 Task: Learn more about a career.
Action: Mouse moved to (915, 123)
Screenshot: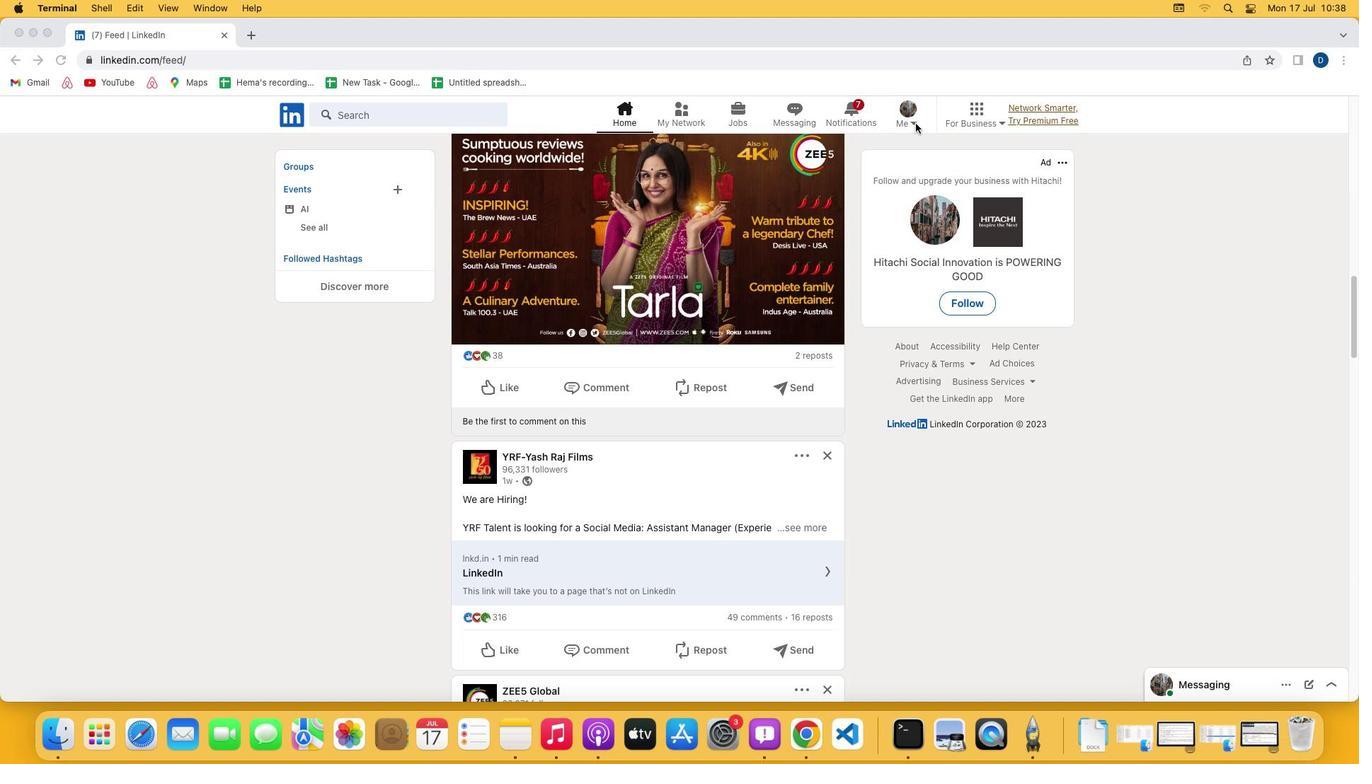 
Action: Mouse pressed left at (915, 123)
Screenshot: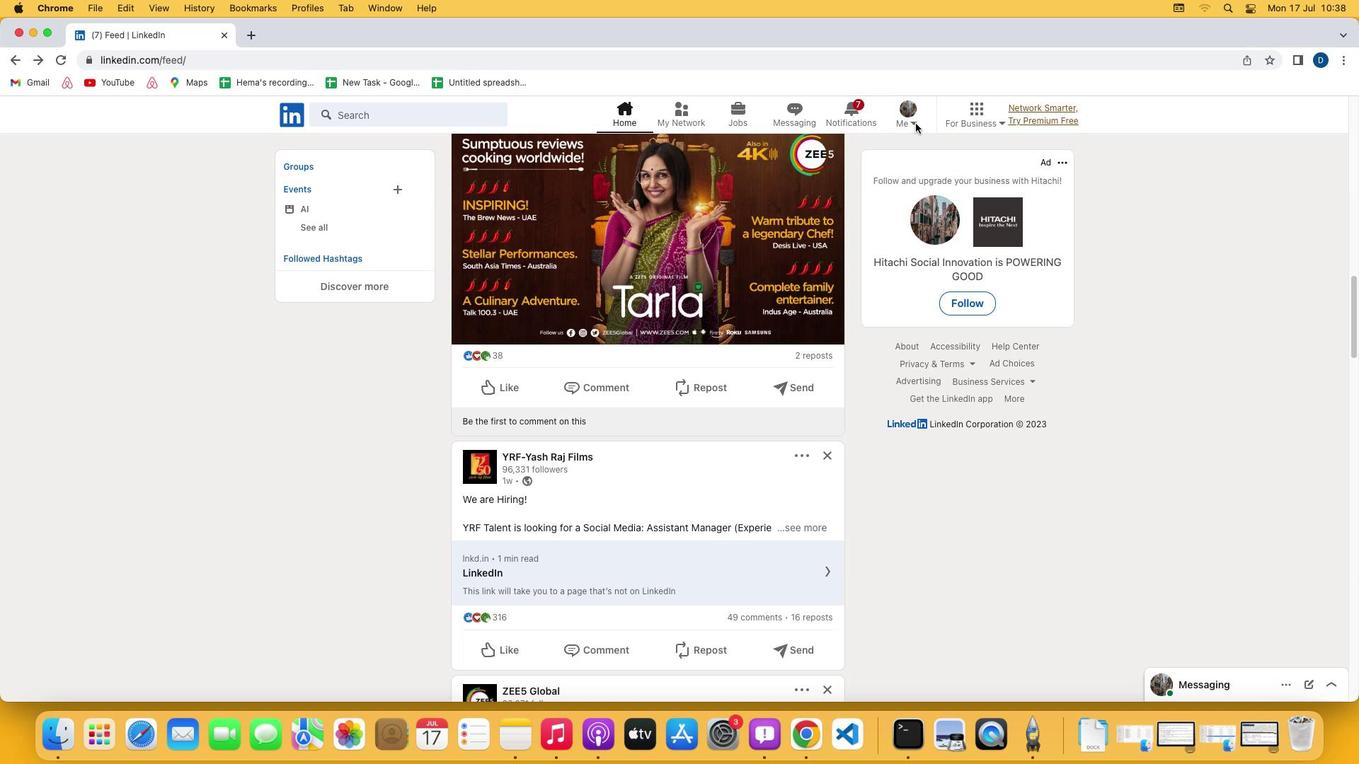
Action: Mouse pressed left at (915, 123)
Screenshot: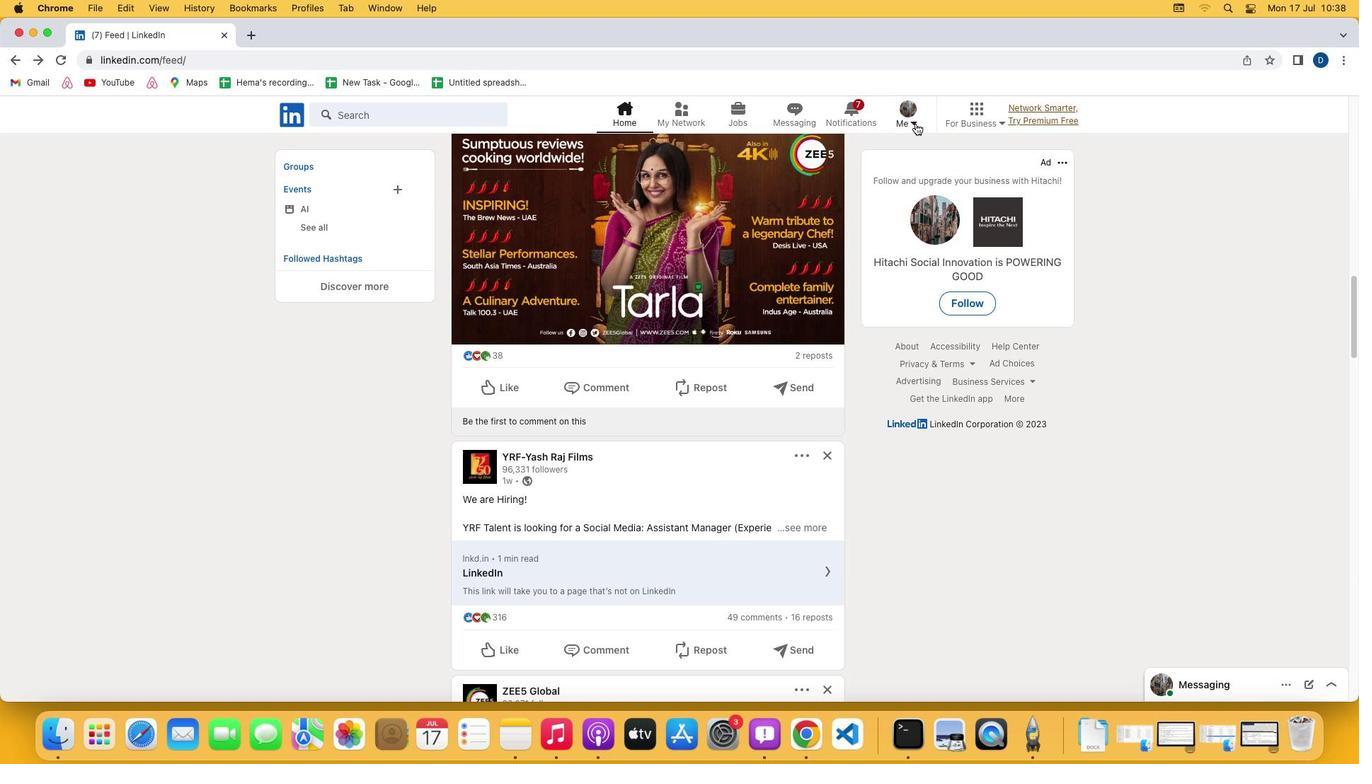 
Action: Mouse moved to (803, 269)
Screenshot: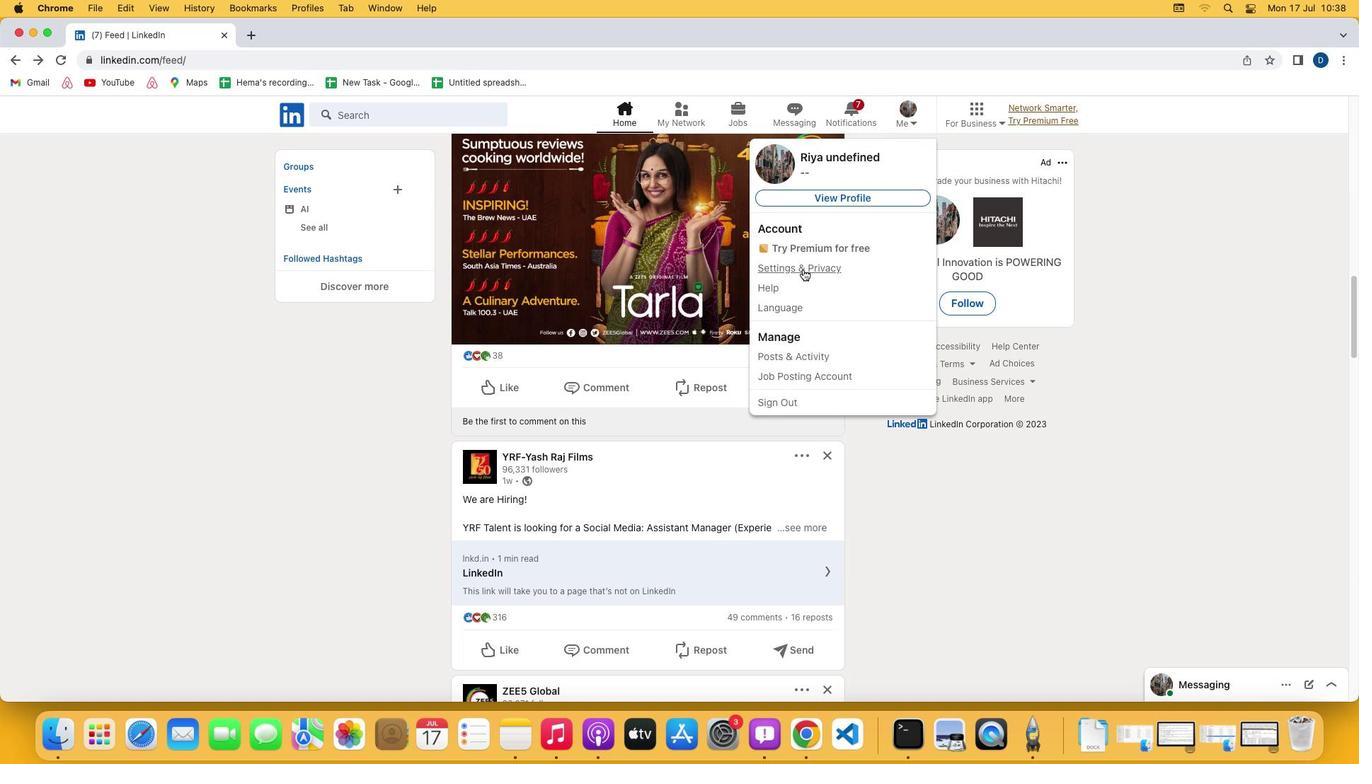 
Action: Mouse pressed left at (803, 269)
Screenshot: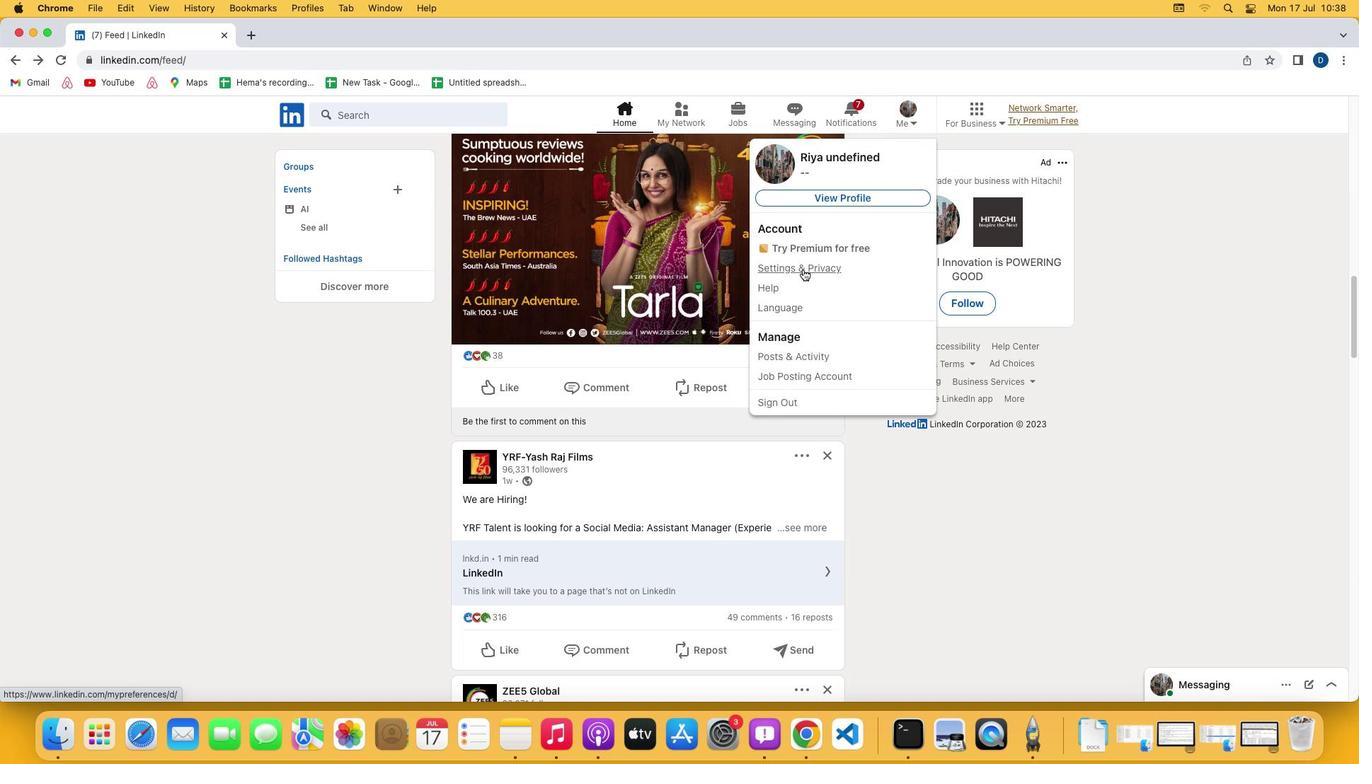 
Action: Mouse moved to (772, 379)
Screenshot: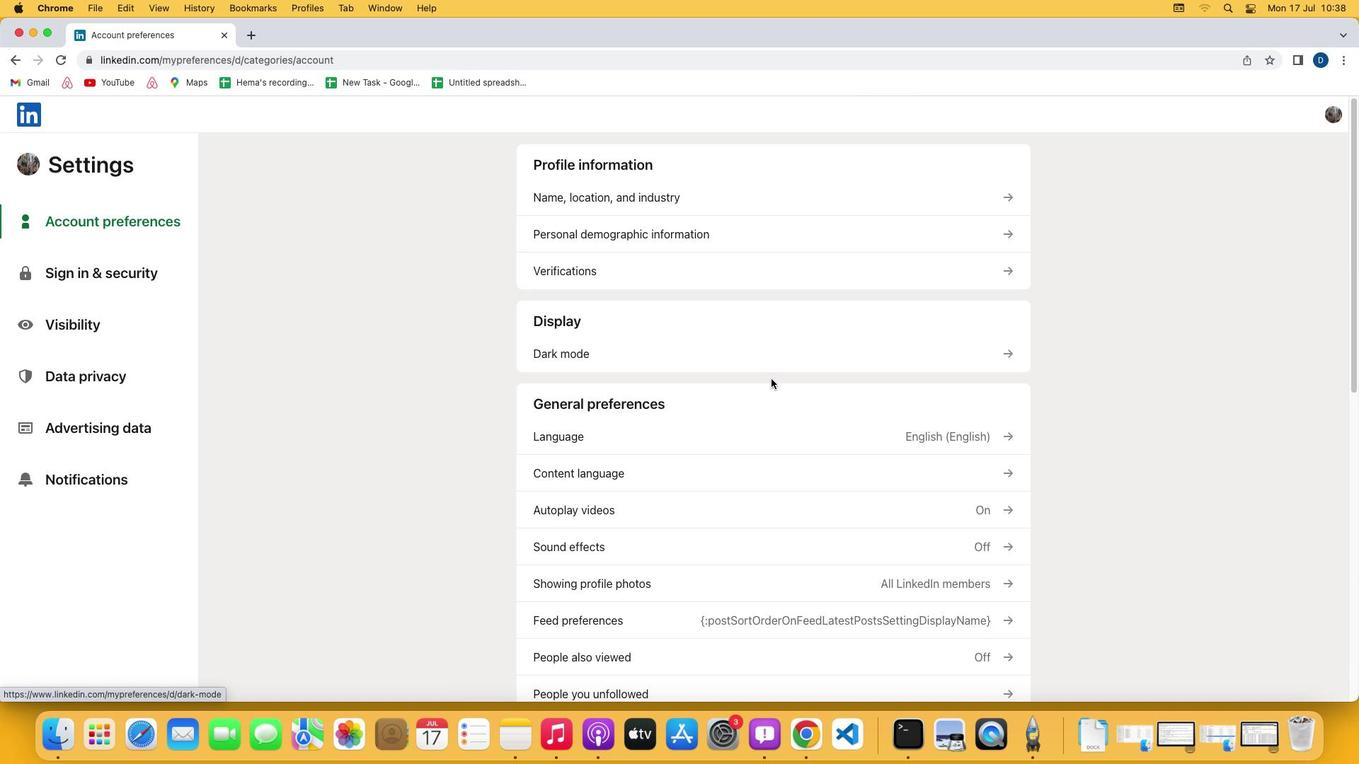 
Action: Mouse scrolled (772, 379) with delta (0, 0)
Screenshot: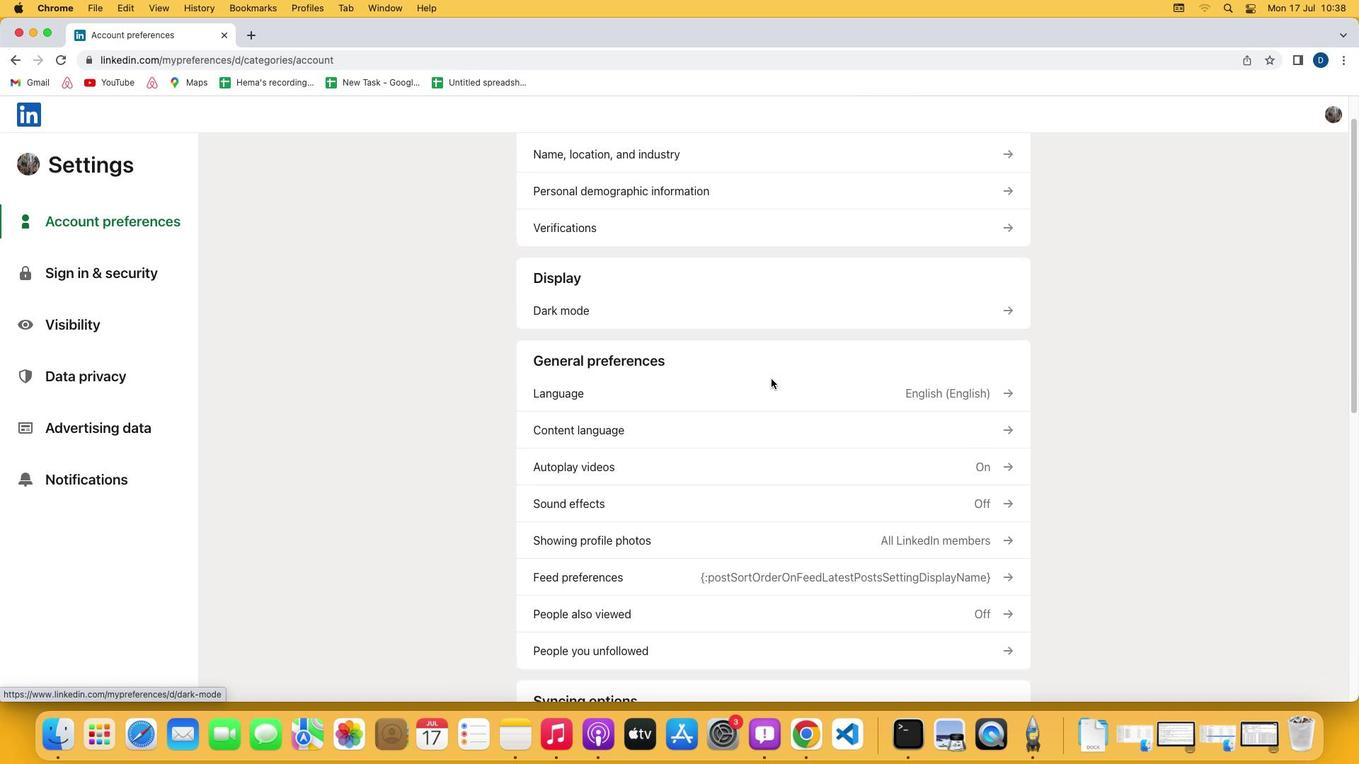 
Action: Mouse scrolled (772, 379) with delta (0, 0)
Screenshot: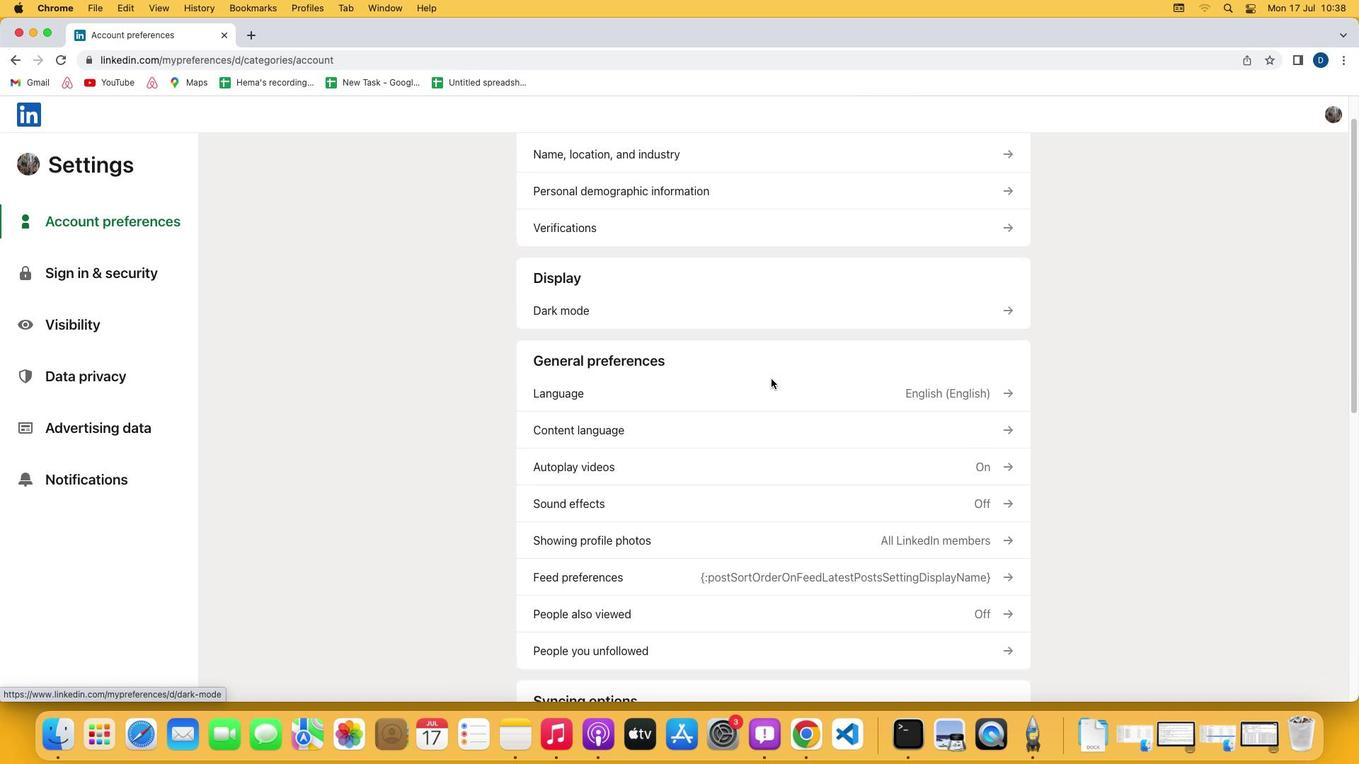 
Action: Mouse scrolled (772, 379) with delta (0, -2)
Screenshot: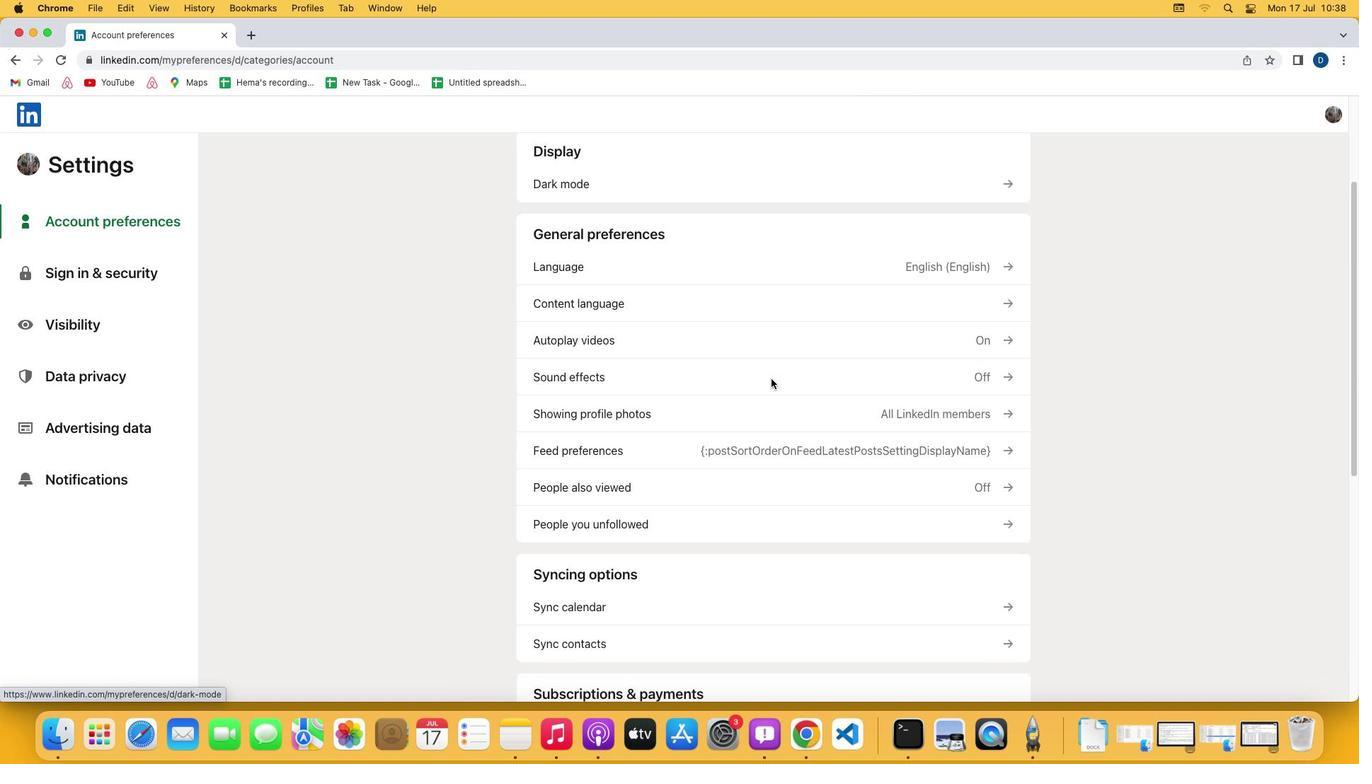 
Action: Mouse scrolled (772, 379) with delta (0, -3)
Screenshot: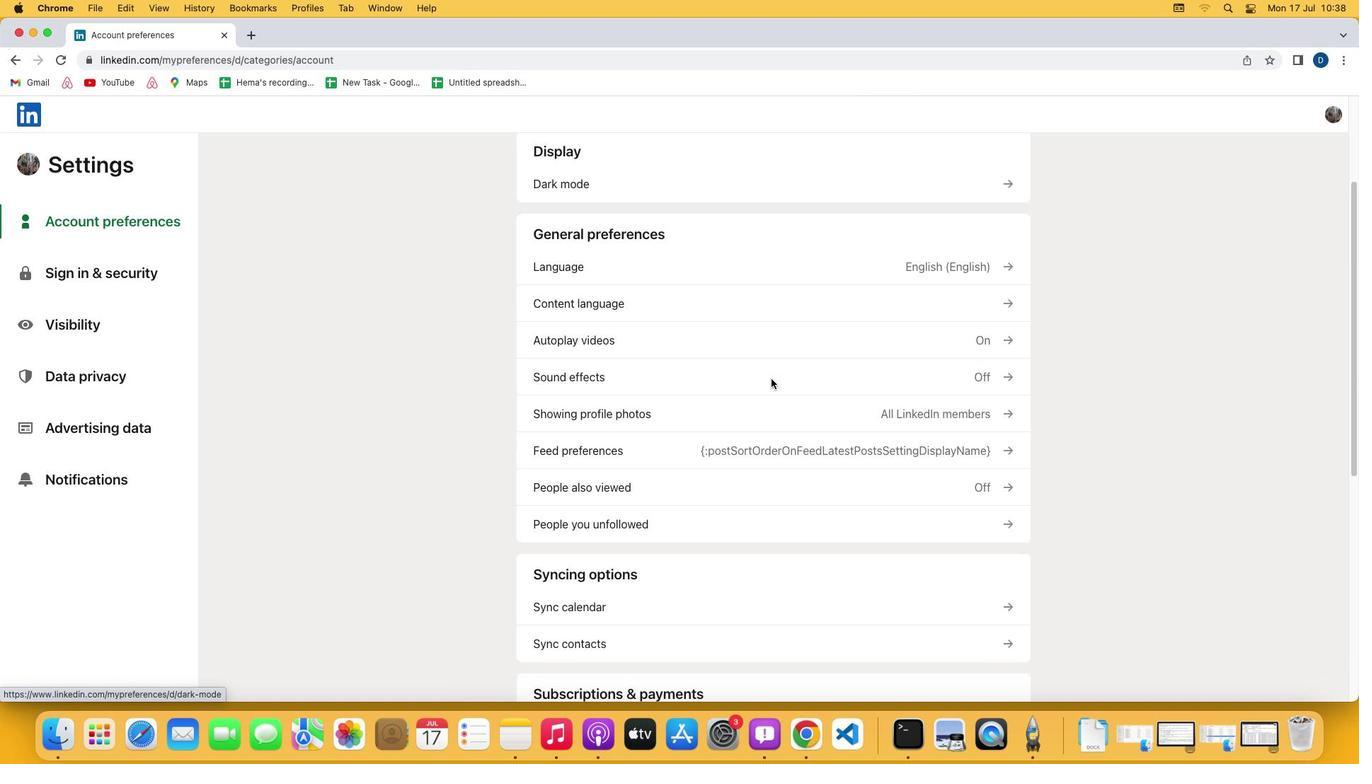 
Action: Mouse scrolled (772, 379) with delta (0, -3)
Screenshot: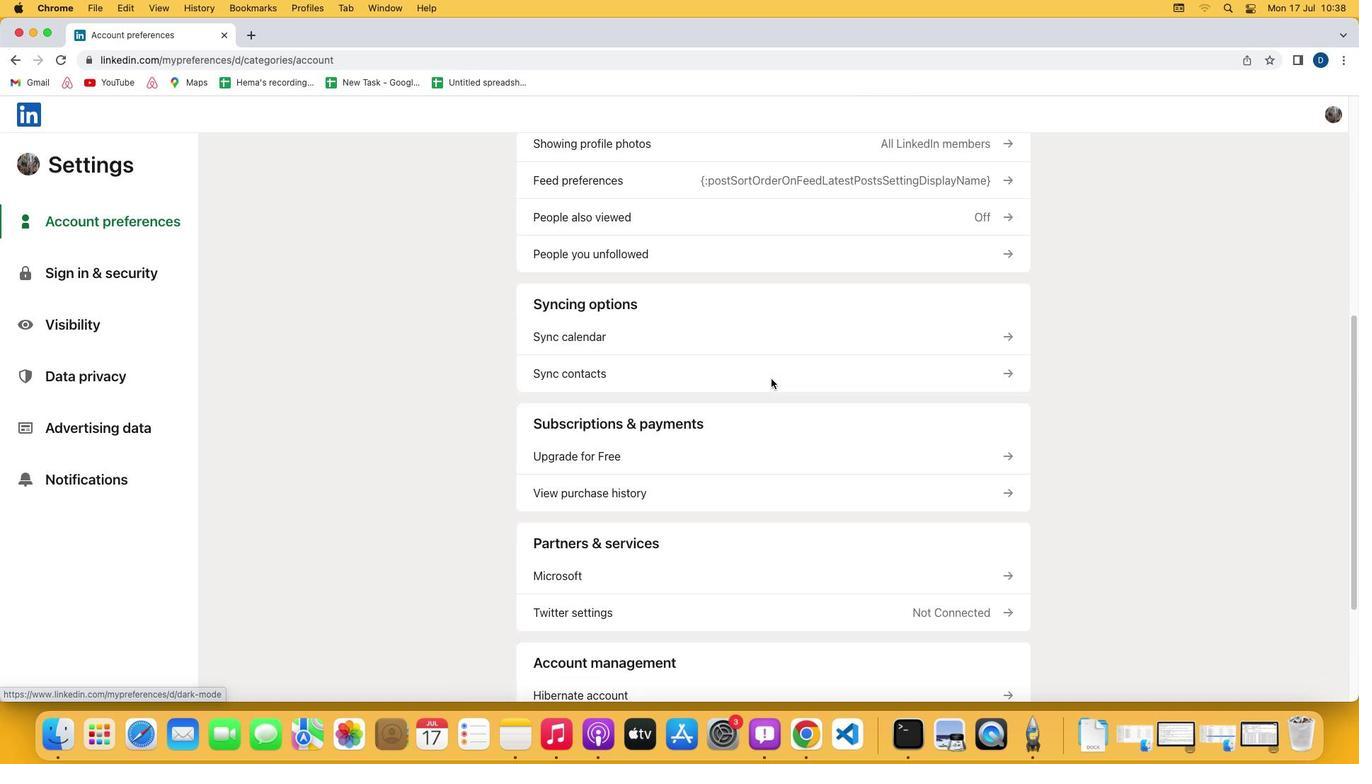 
Action: Mouse scrolled (772, 379) with delta (0, 0)
Screenshot: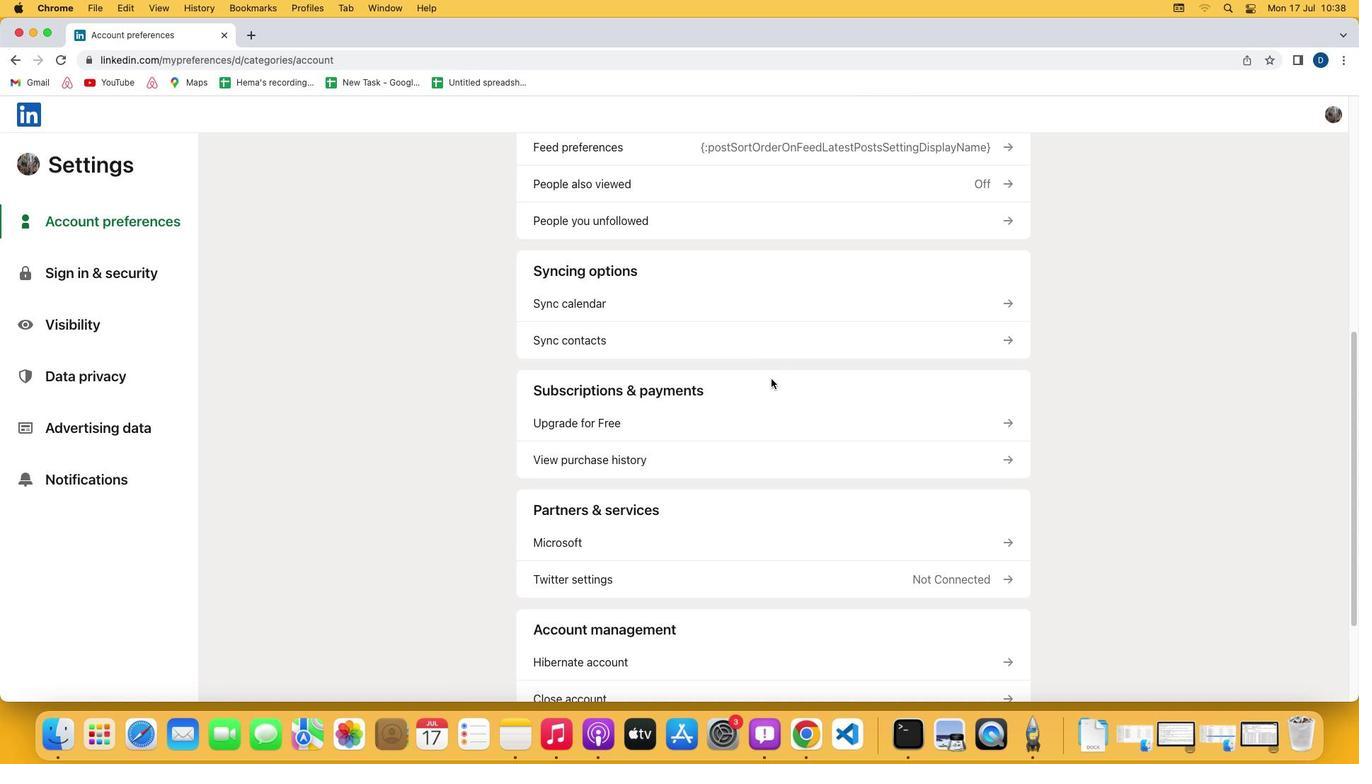 
Action: Mouse scrolled (772, 379) with delta (0, 0)
Screenshot: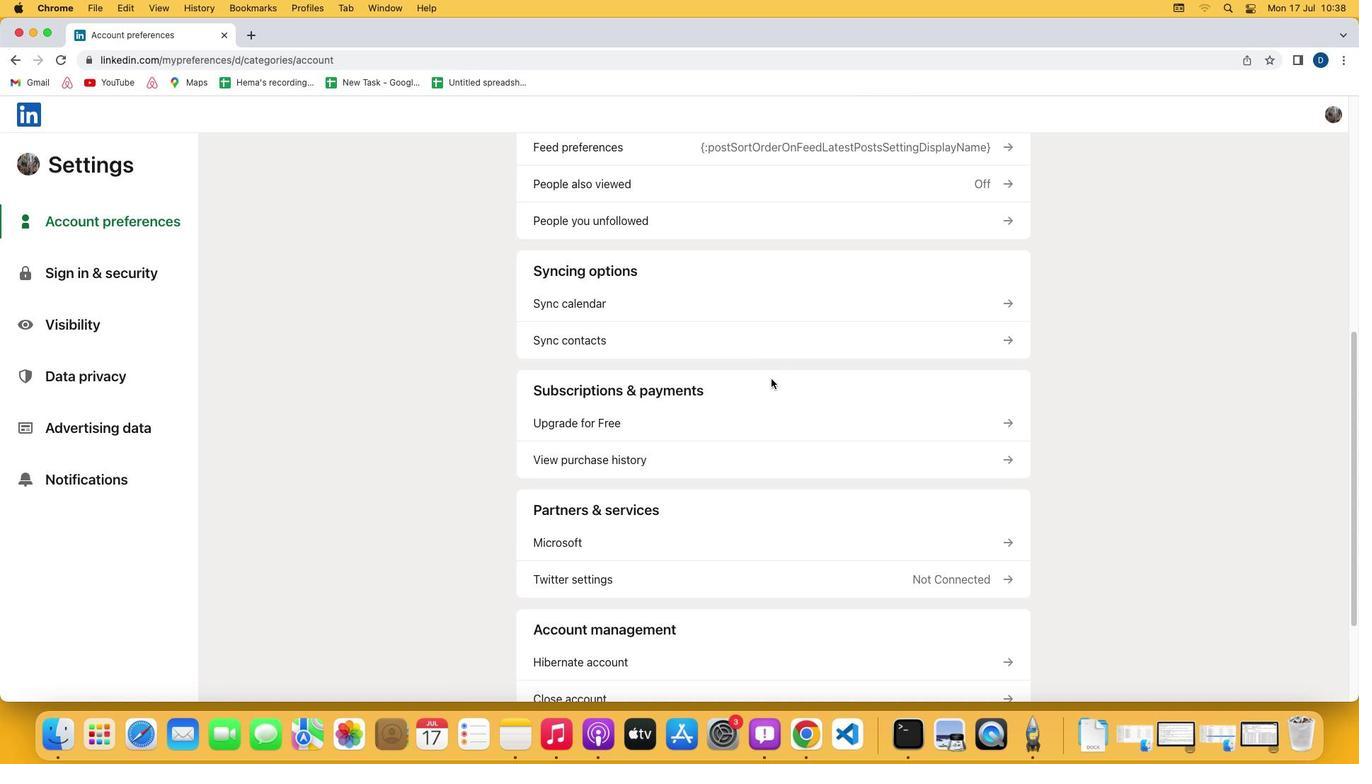 
Action: Mouse scrolled (772, 379) with delta (0, -2)
Screenshot: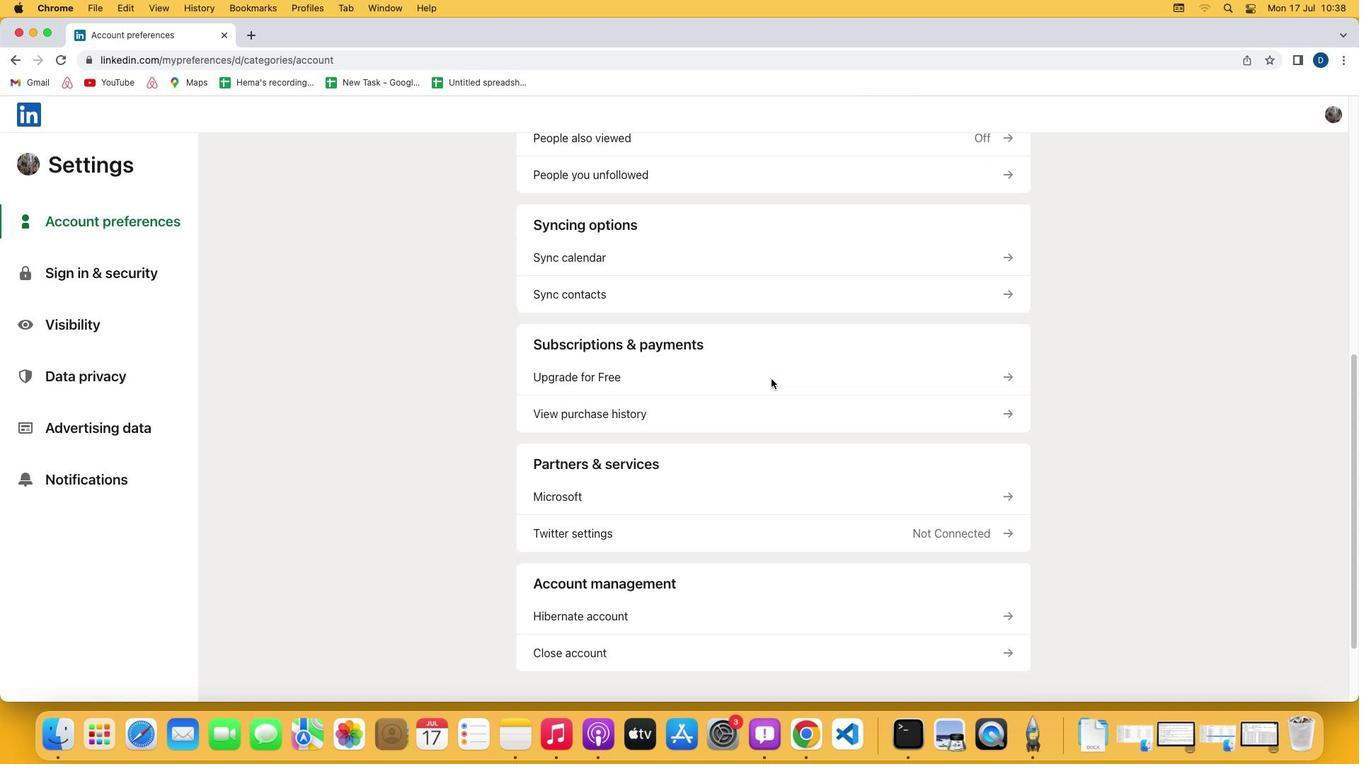 
Action: Mouse moved to (663, 311)
Screenshot: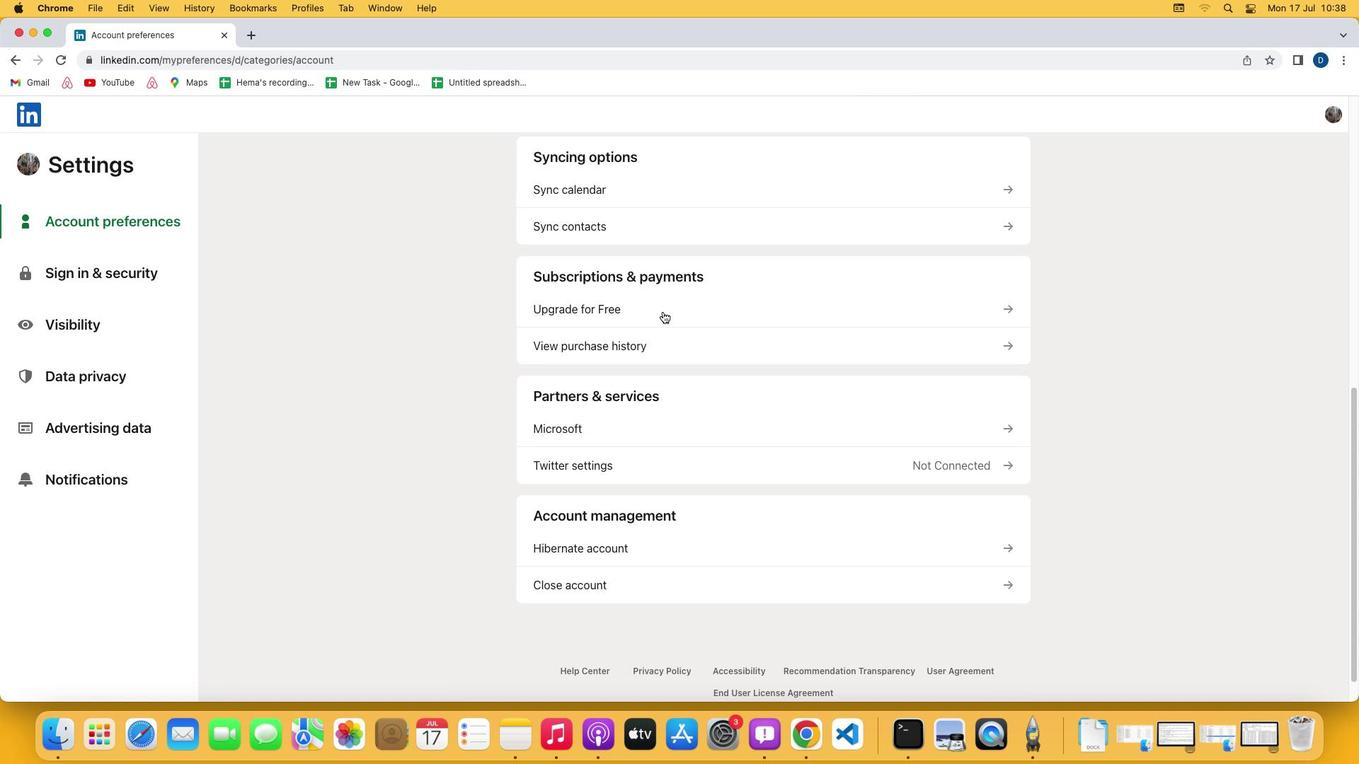 
Action: Mouse pressed left at (663, 311)
Screenshot: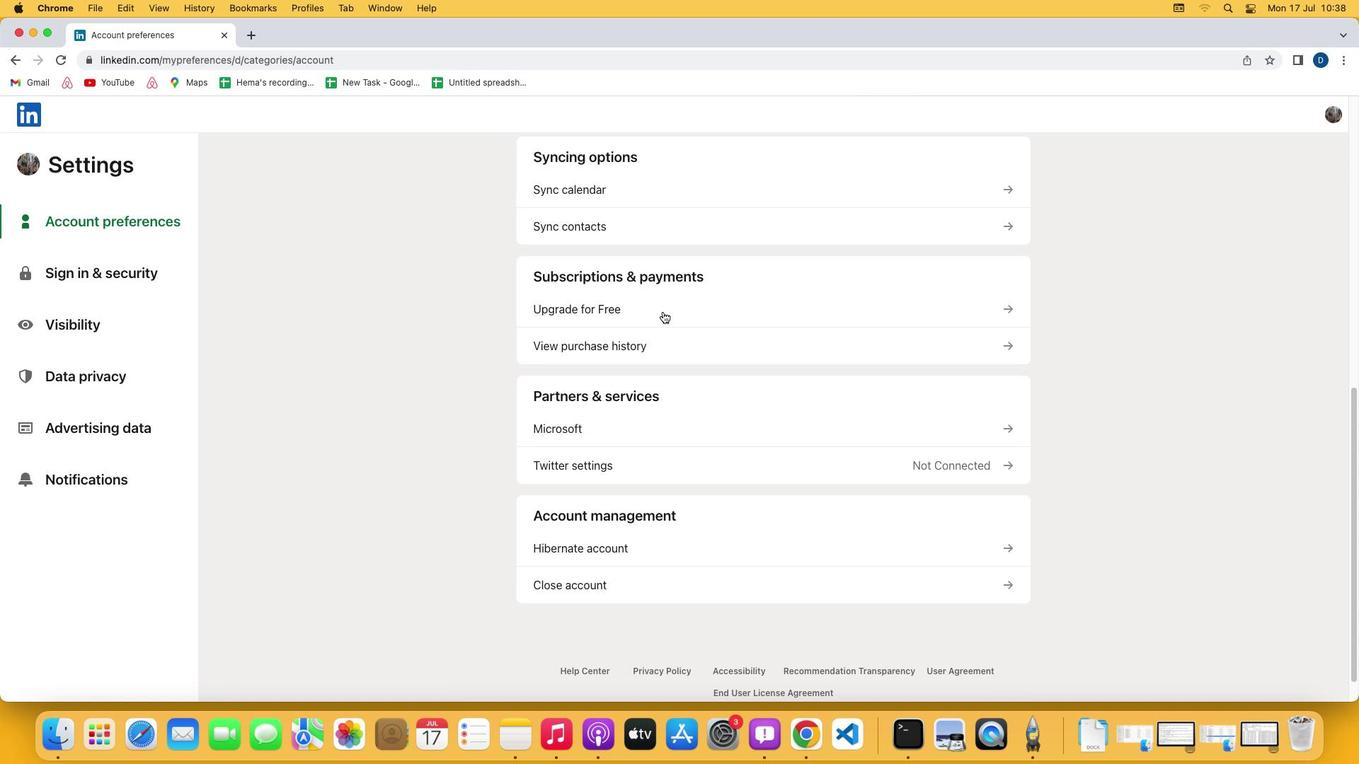 
Action: Mouse moved to (548, 385)
Screenshot: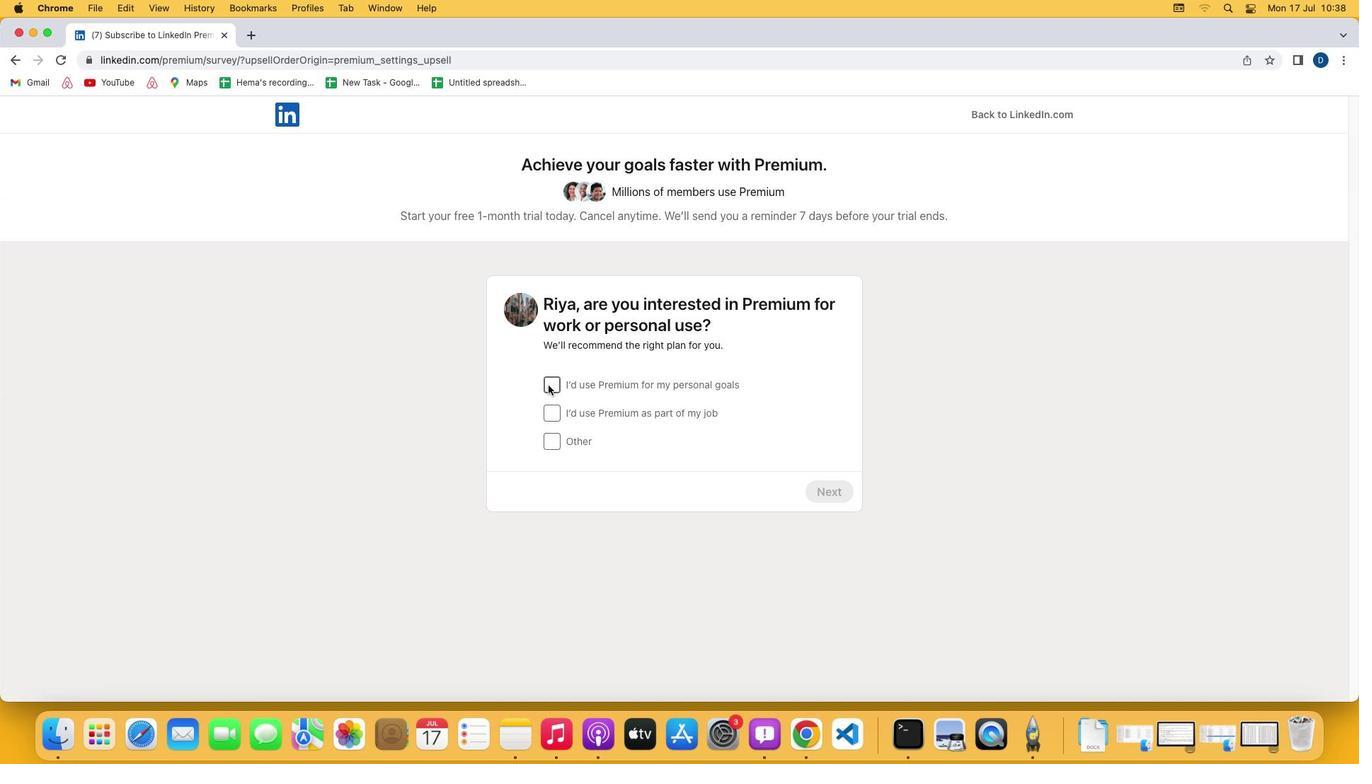 
Action: Mouse pressed left at (548, 385)
Screenshot: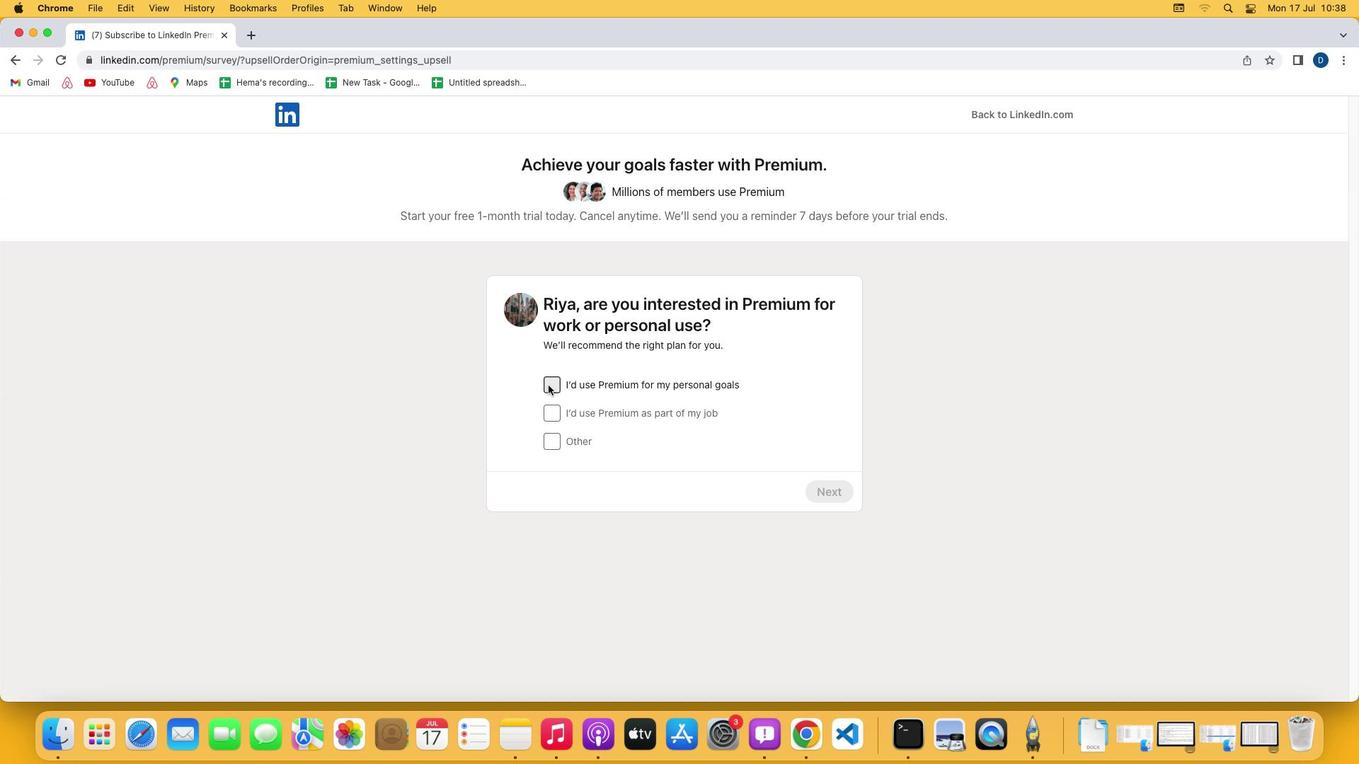 
Action: Mouse moved to (835, 493)
Screenshot: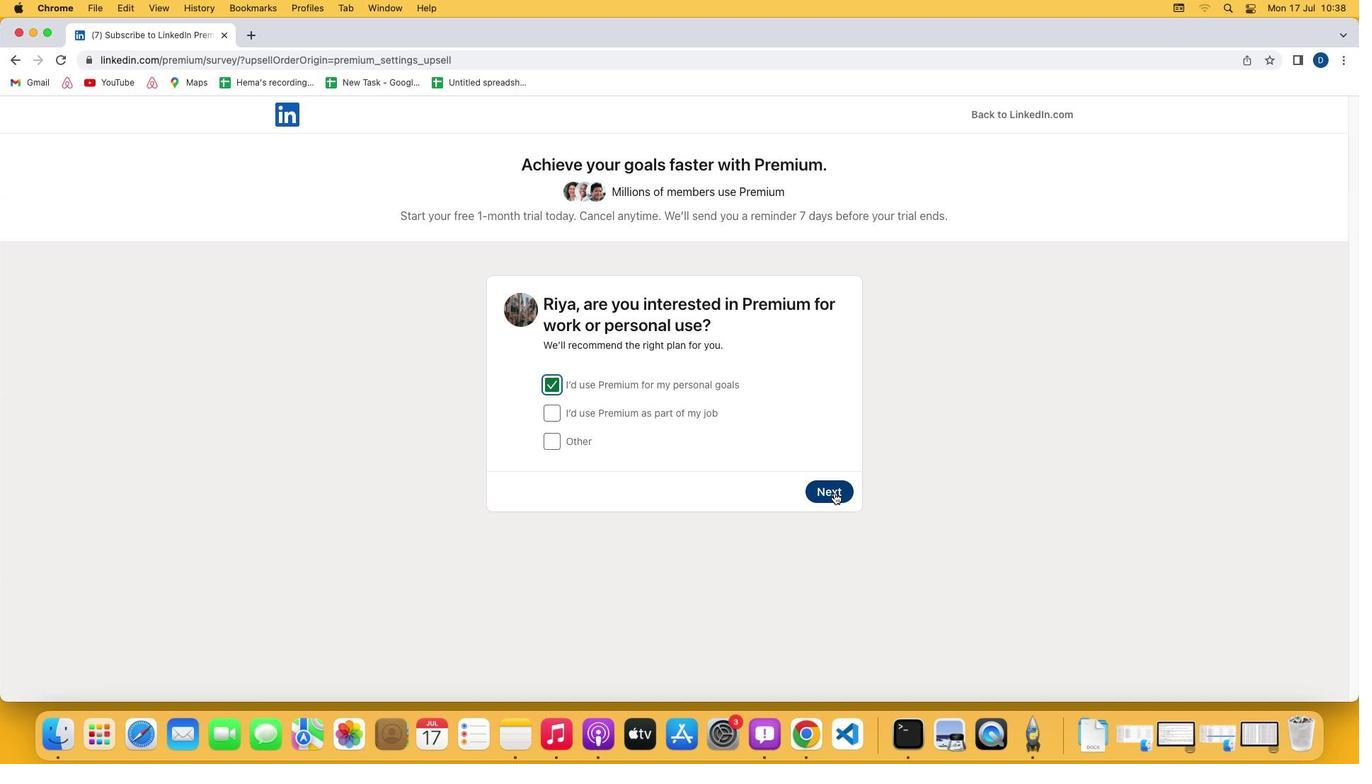 
Action: Mouse pressed left at (835, 493)
Screenshot: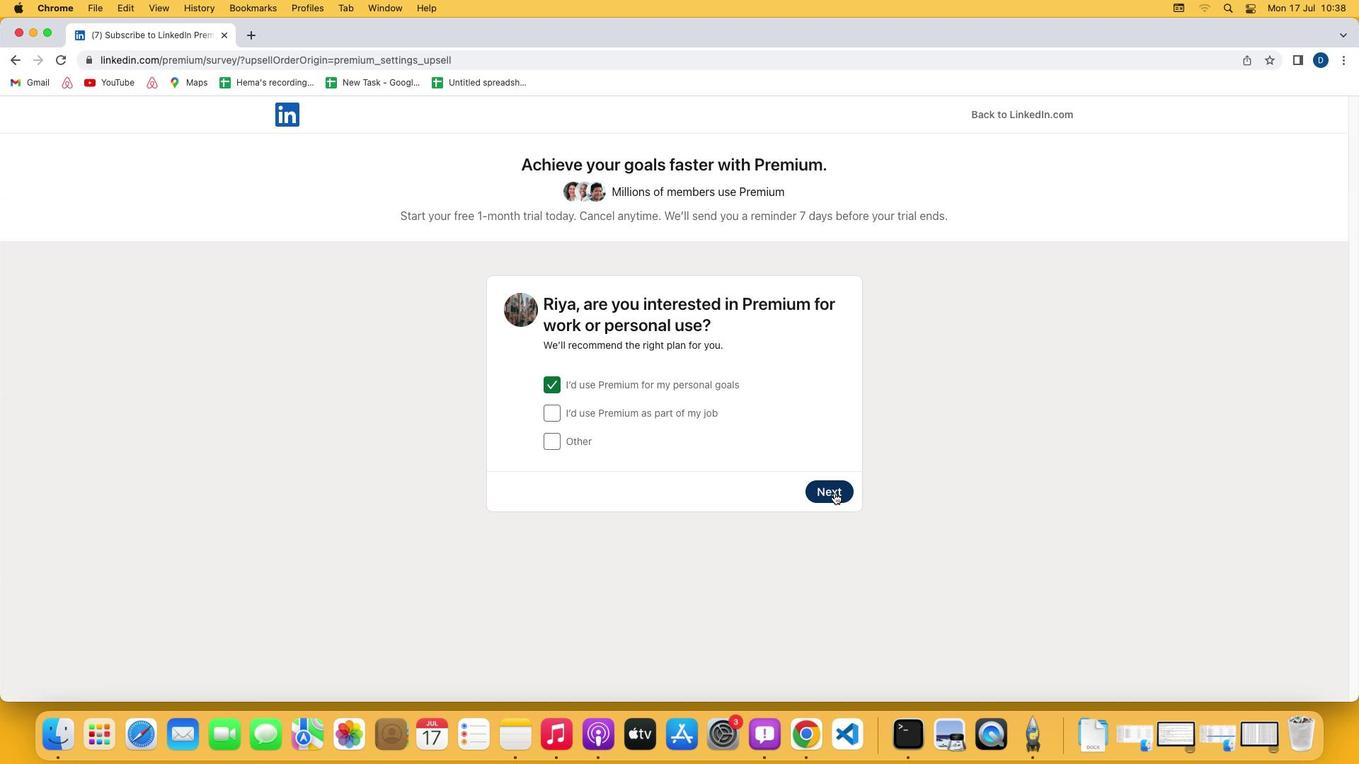 
Action: Mouse moved to (827, 583)
Screenshot: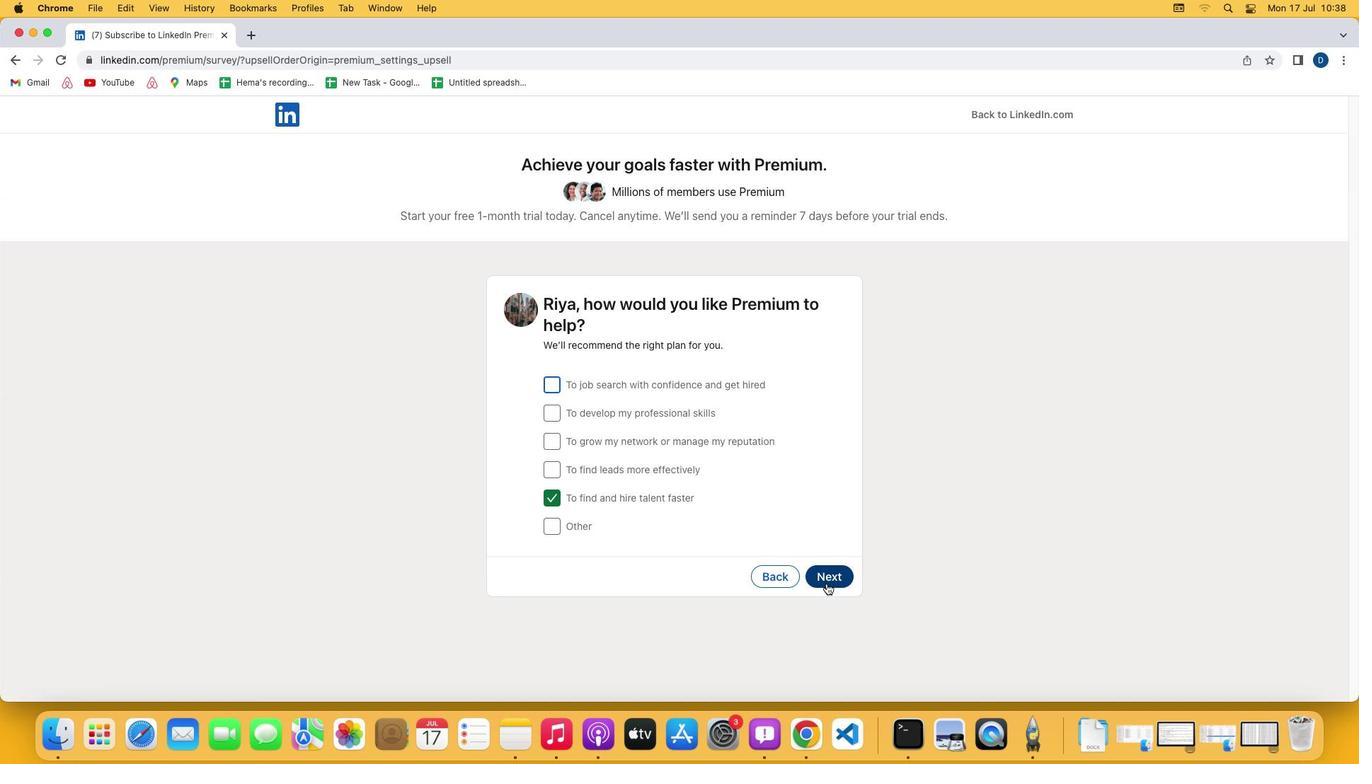 
Action: Mouse pressed left at (827, 583)
Screenshot: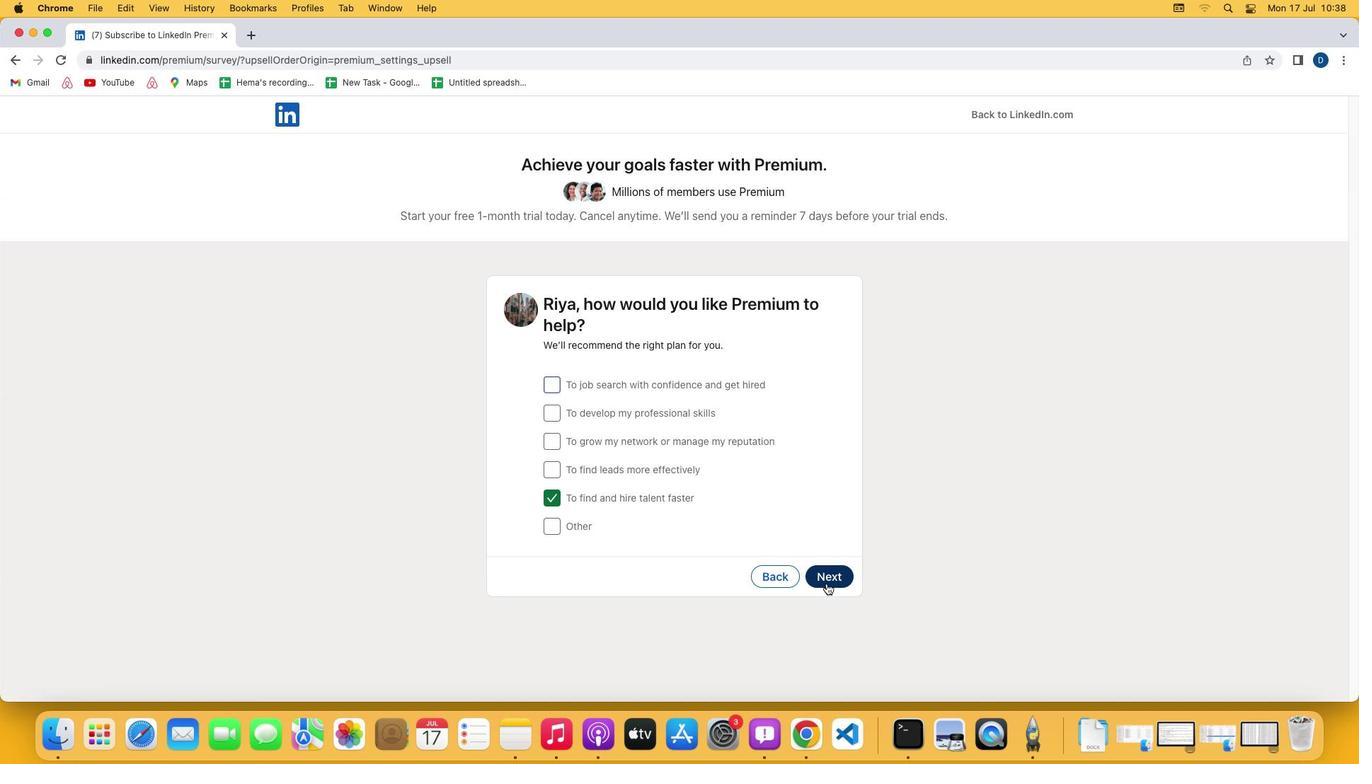 
Action: Mouse moved to (552, 388)
Screenshot: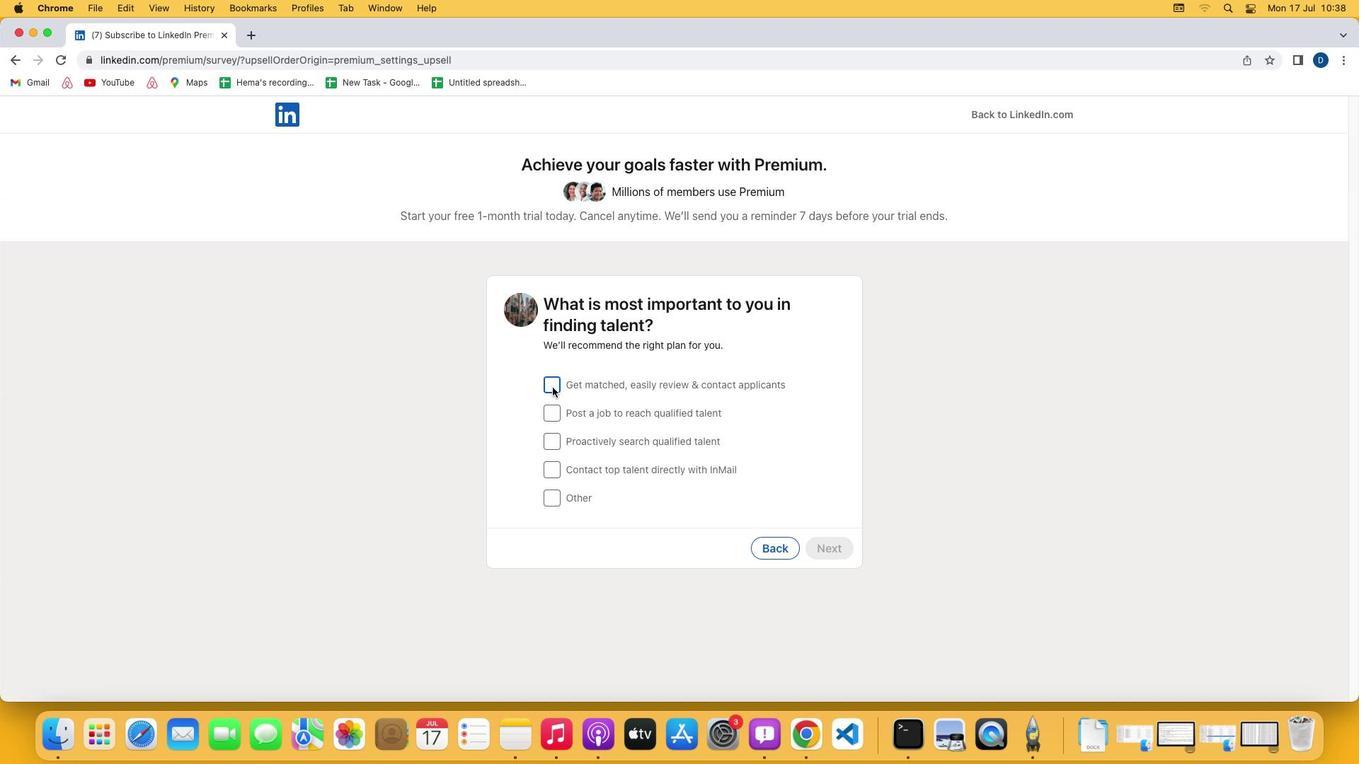 
Action: Mouse pressed left at (552, 388)
Screenshot: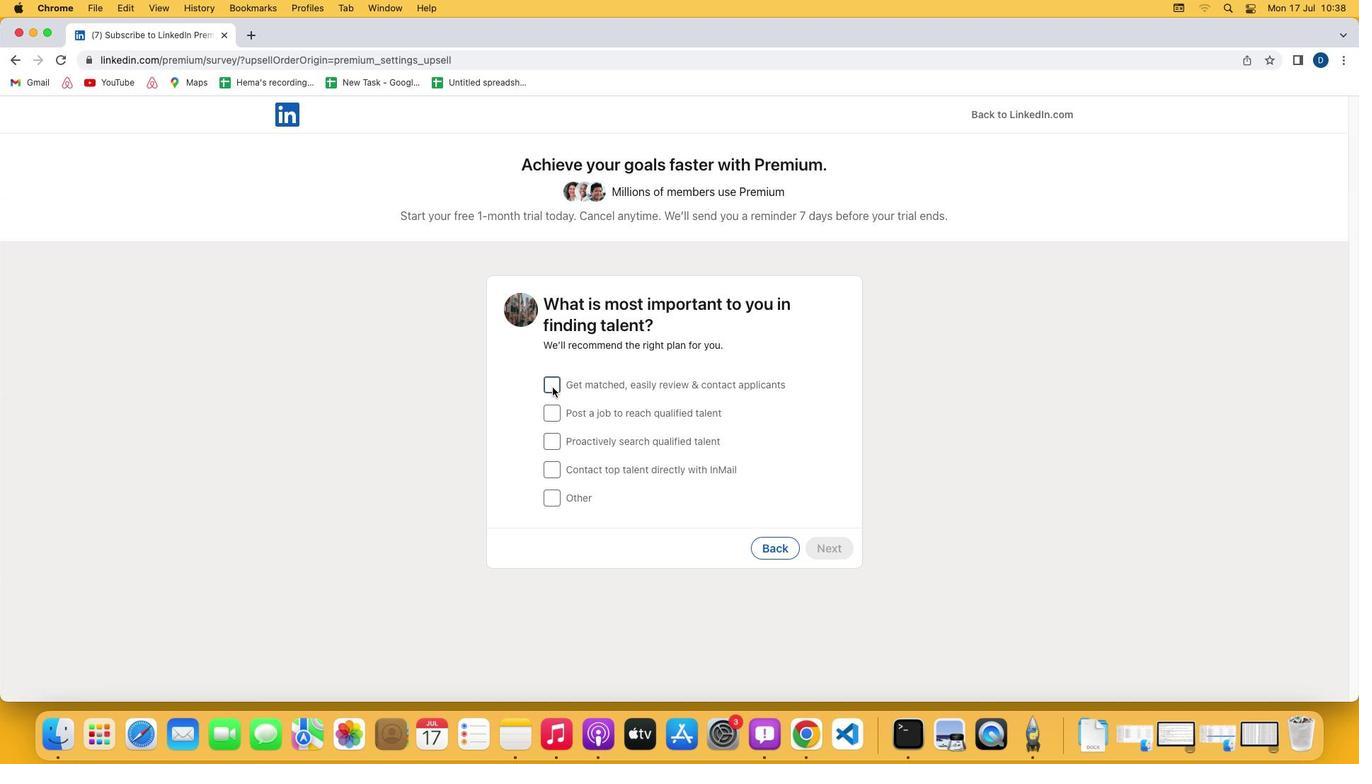 
Action: Mouse moved to (829, 554)
Screenshot: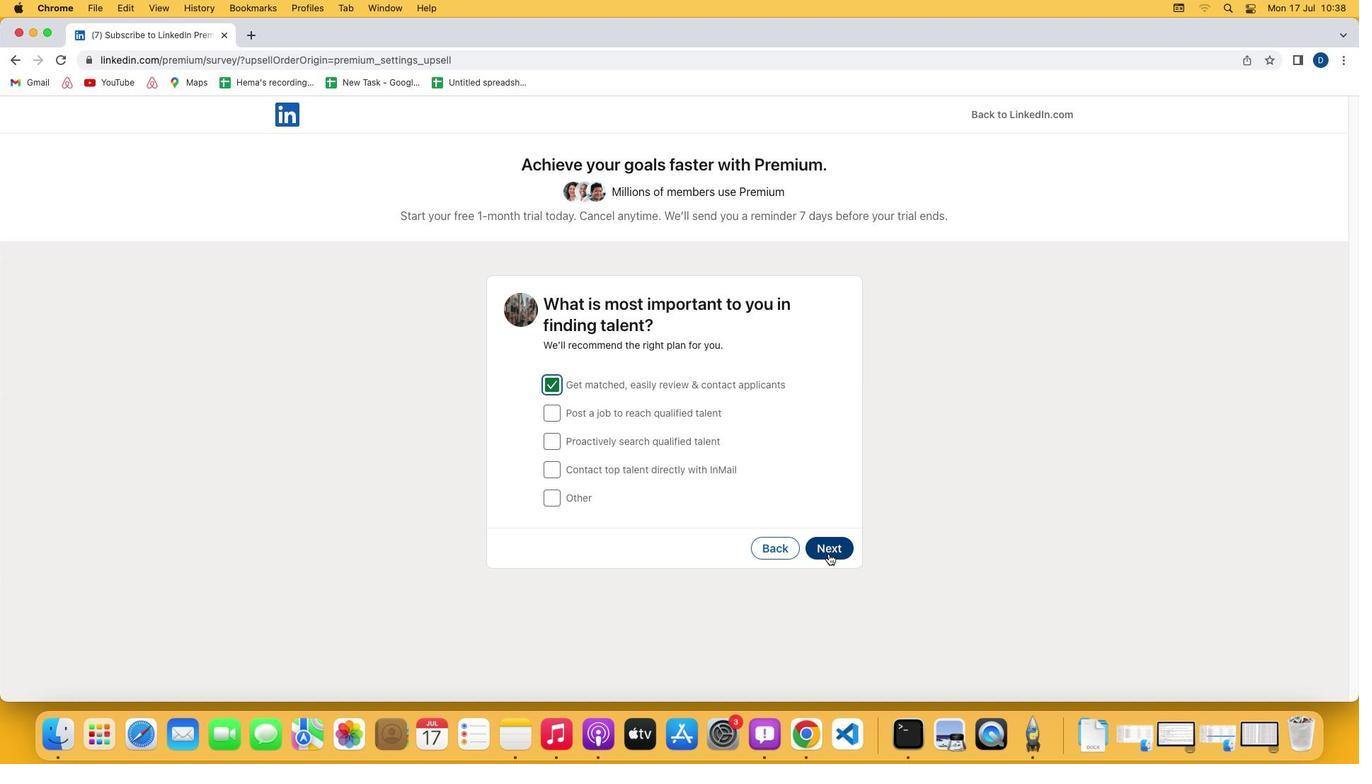 
Action: Mouse pressed left at (829, 554)
Screenshot: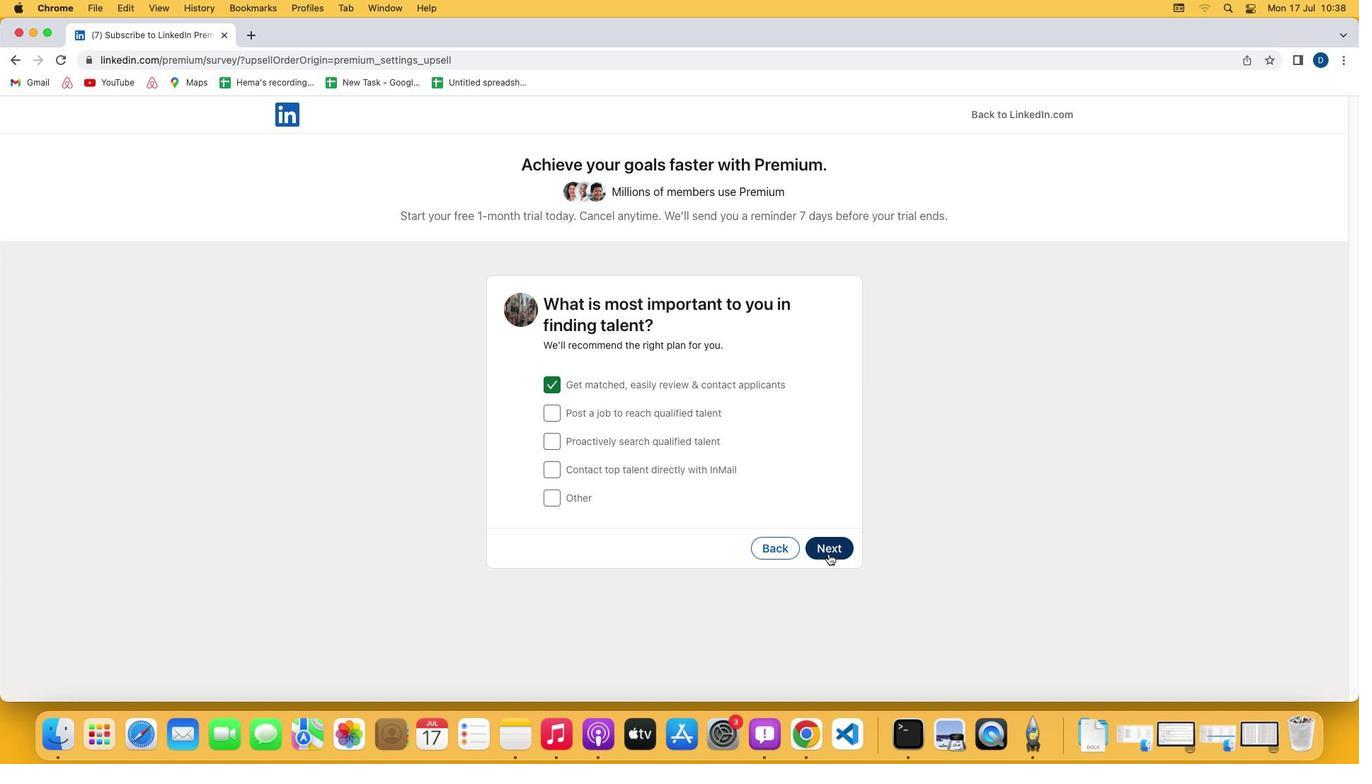 
Action: Mouse moved to (541, 534)
Screenshot: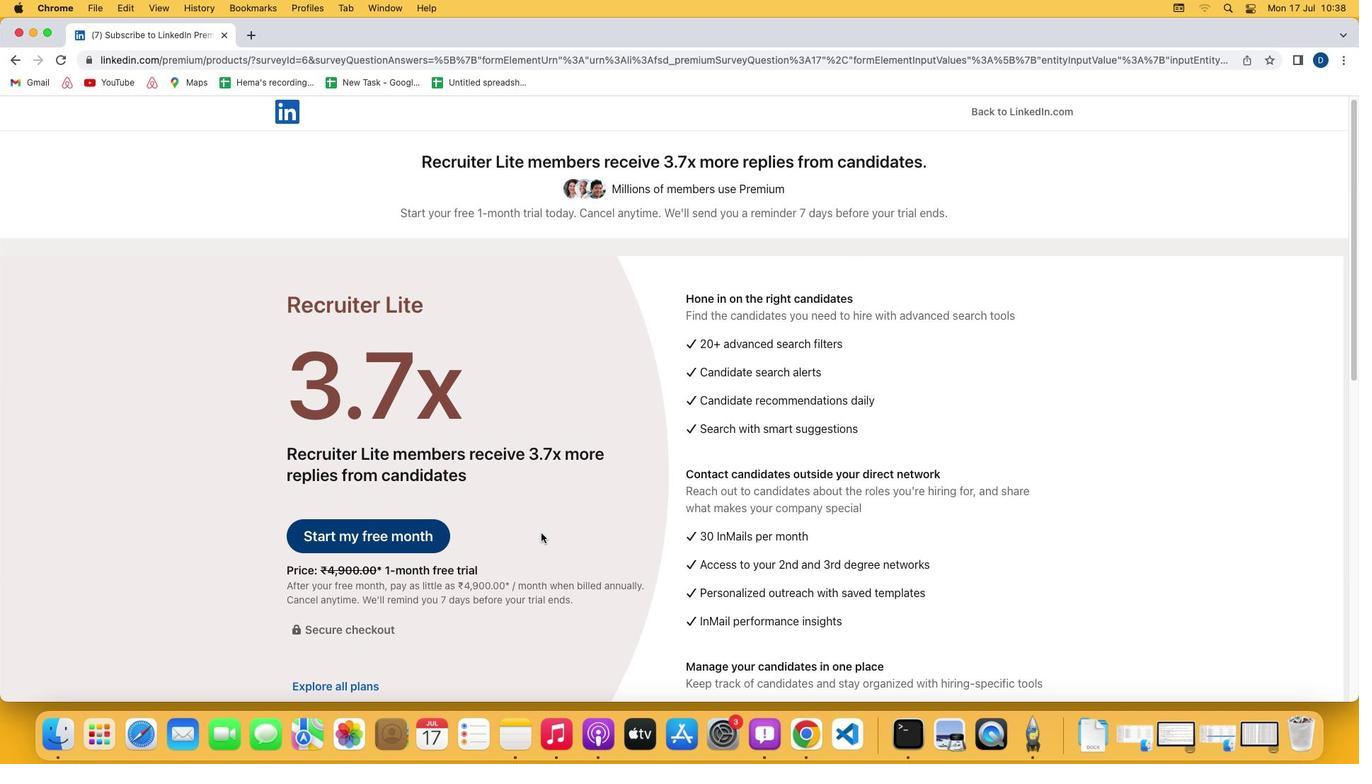 
Action: Mouse scrolled (541, 534) with delta (0, 0)
Screenshot: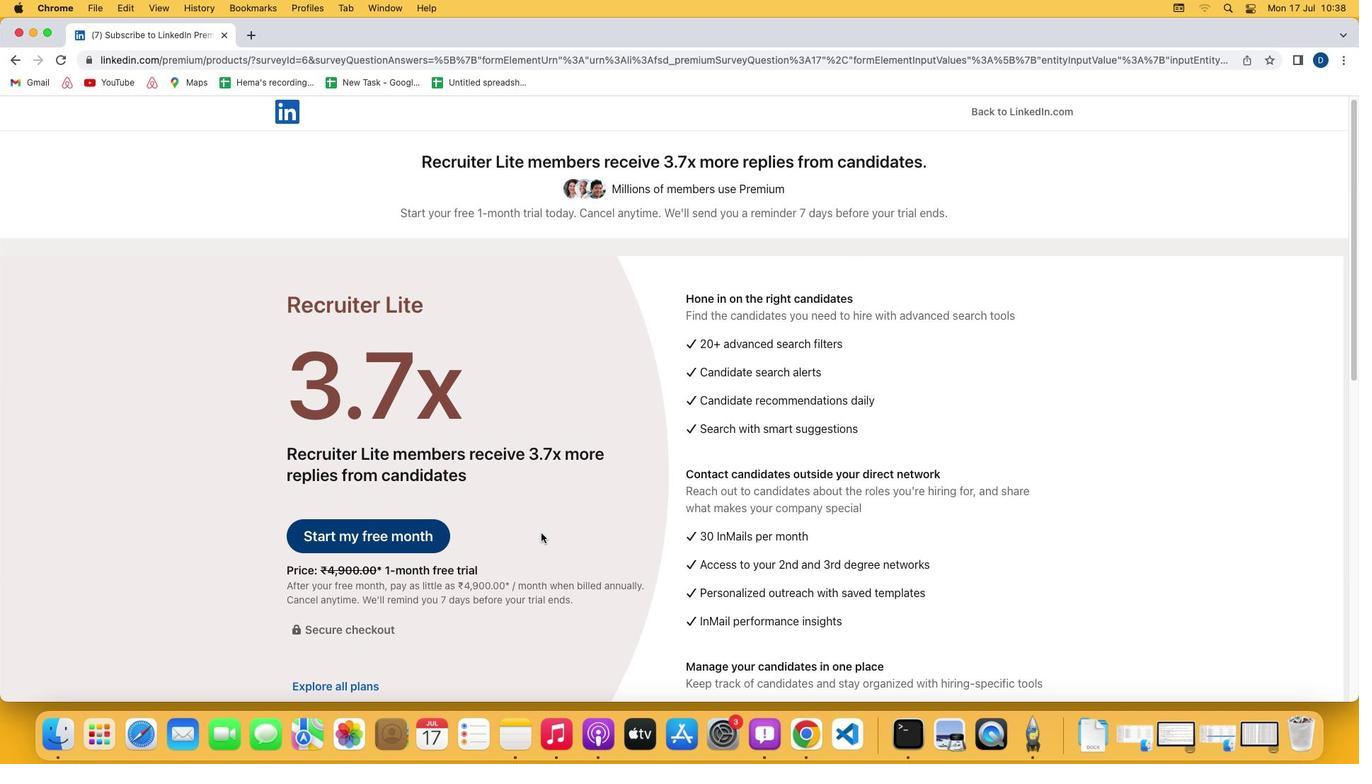 
Action: Mouse moved to (541, 534)
Screenshot: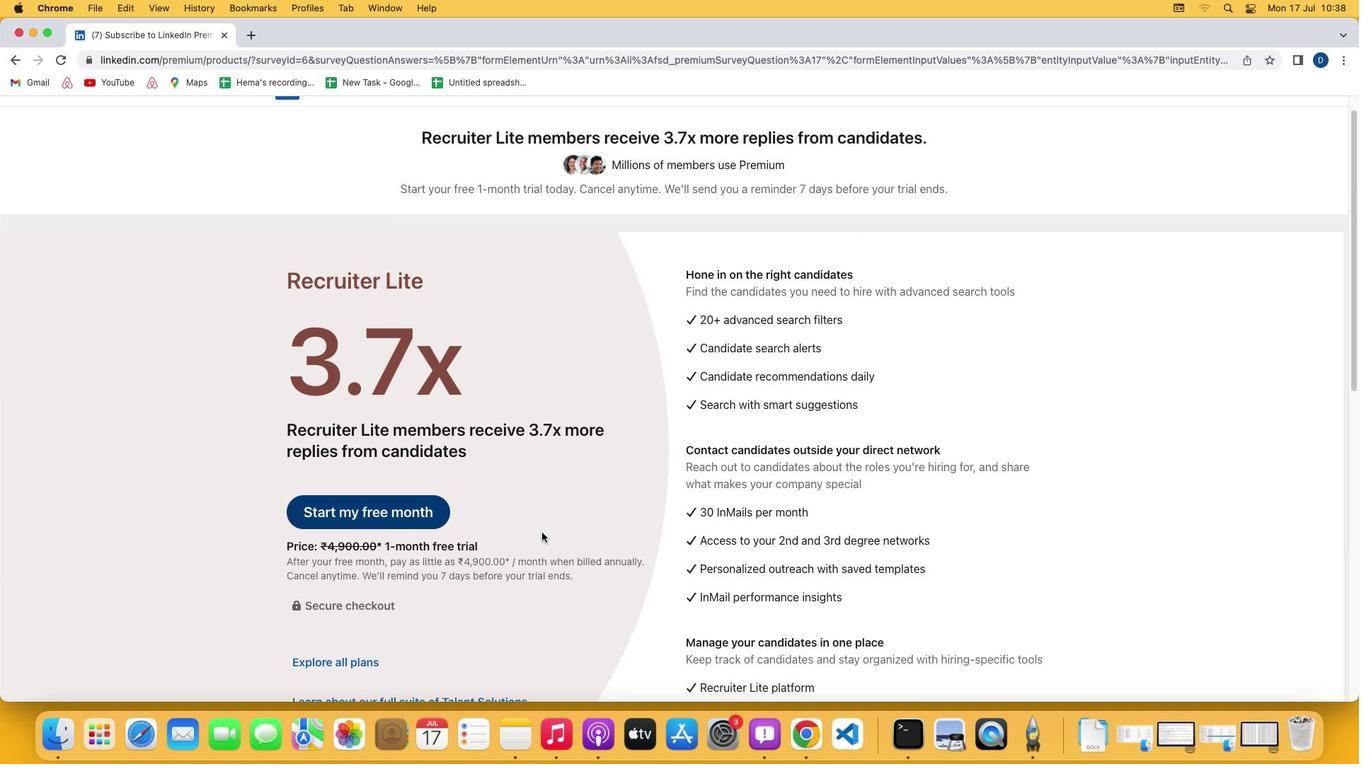 
Action: Mouse scrolled (541, 534) with delta (0, 0)
Screenshot: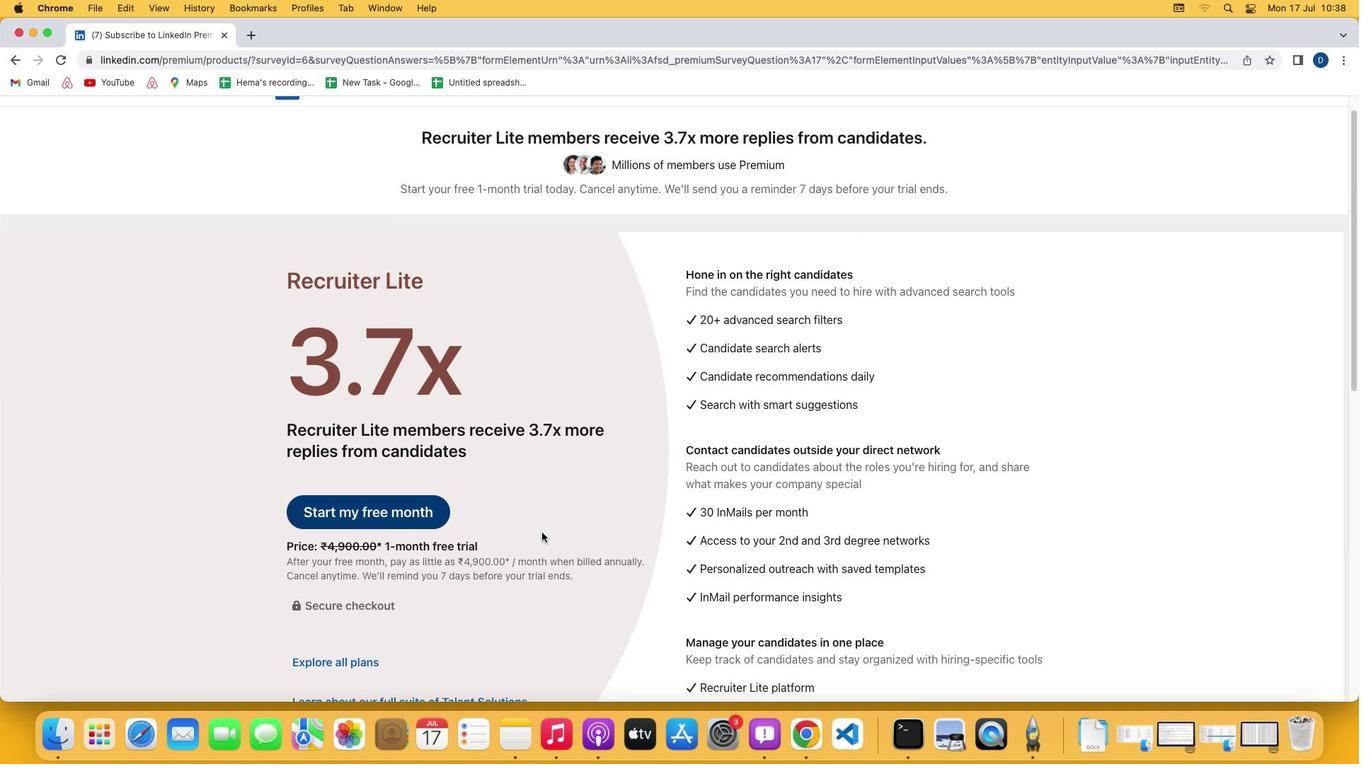
Action: Mouse scrolled (541, 534) with delta (0, -2)
Screenshot: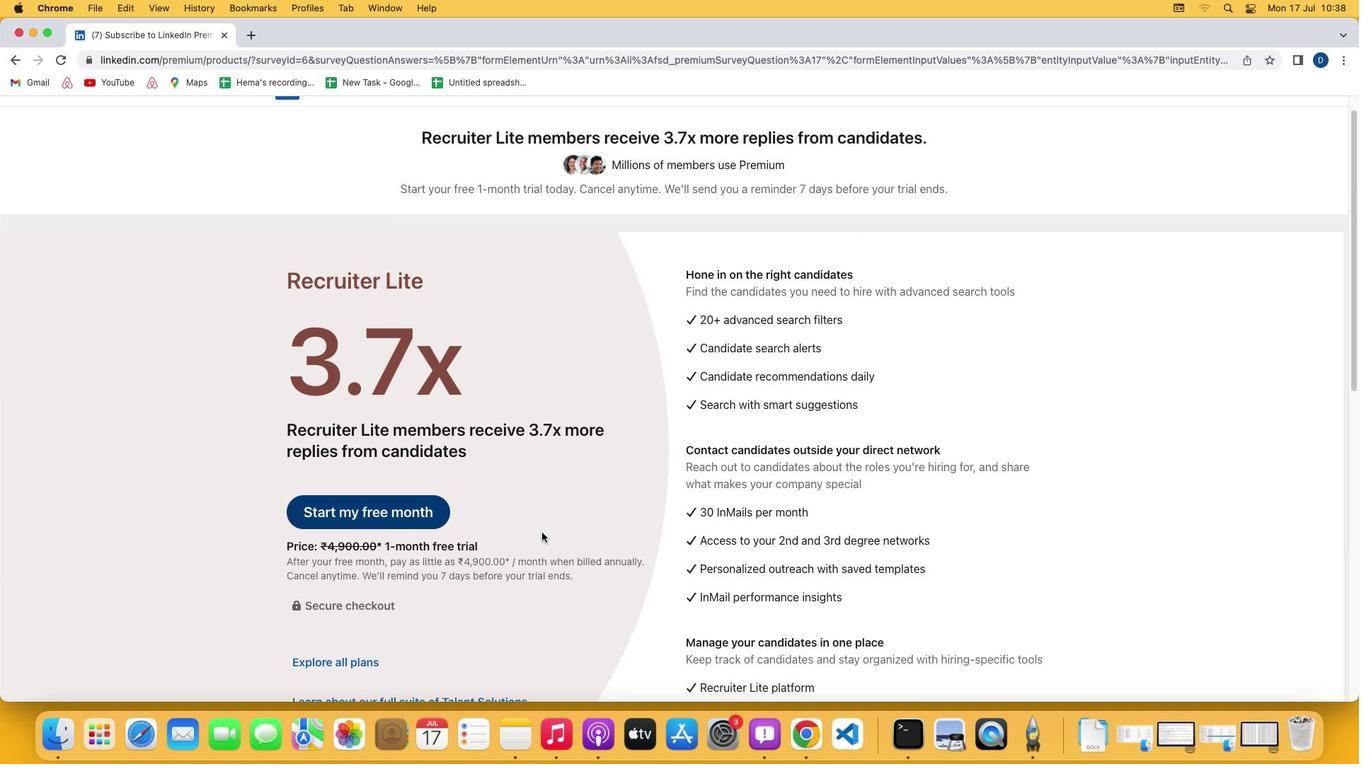 
Action: Mouse moved to (541, 534)
Screenshot: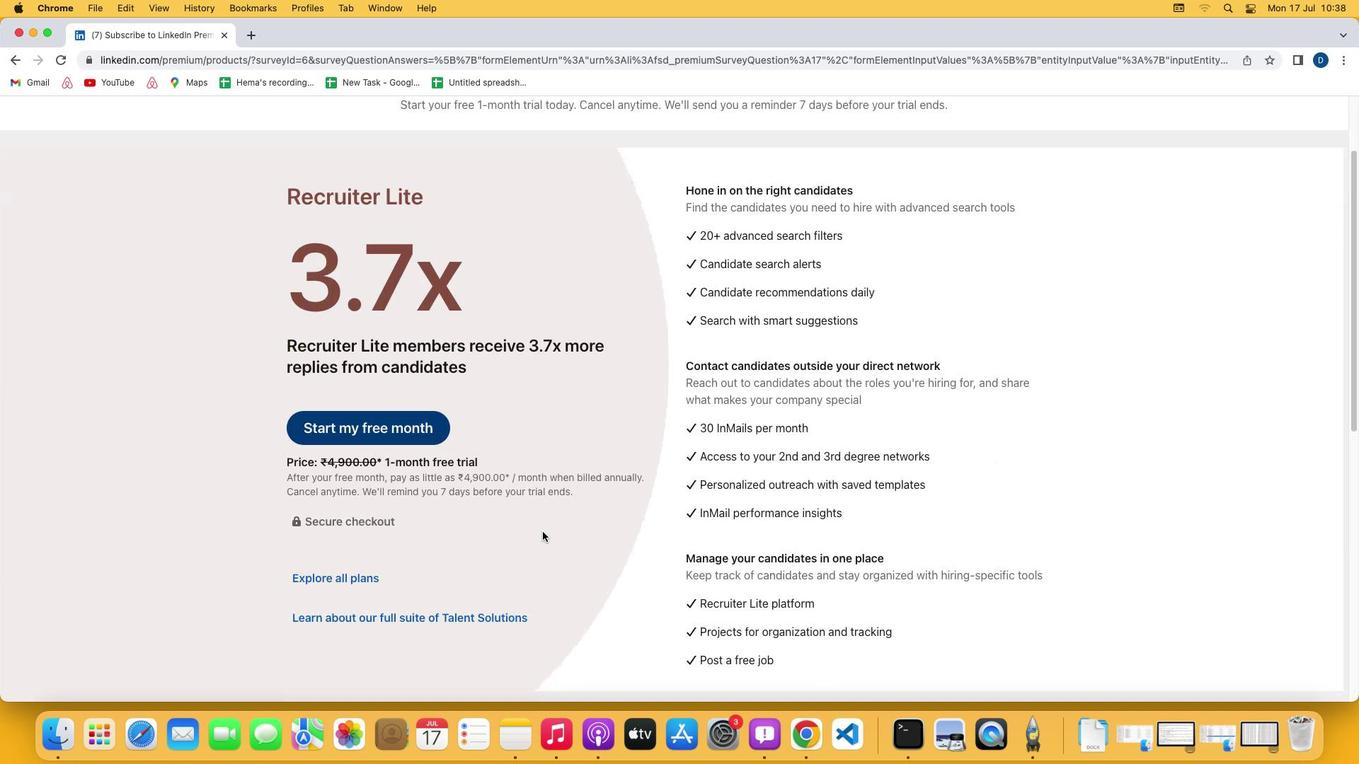 
Action: Mouse scrolled (541, 534) with delta (0, -3)
Screenshot: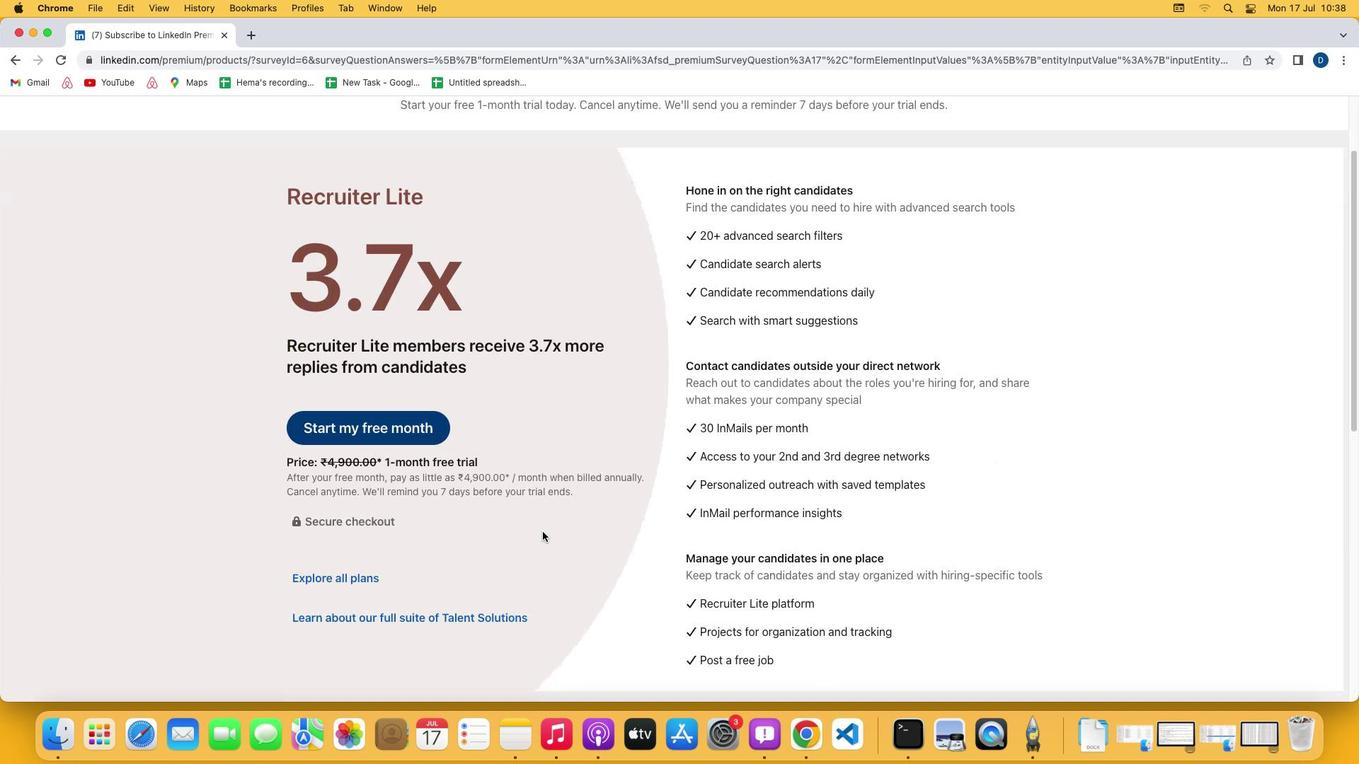 
Action: Mouse moved to (320, 407)
Screenshot: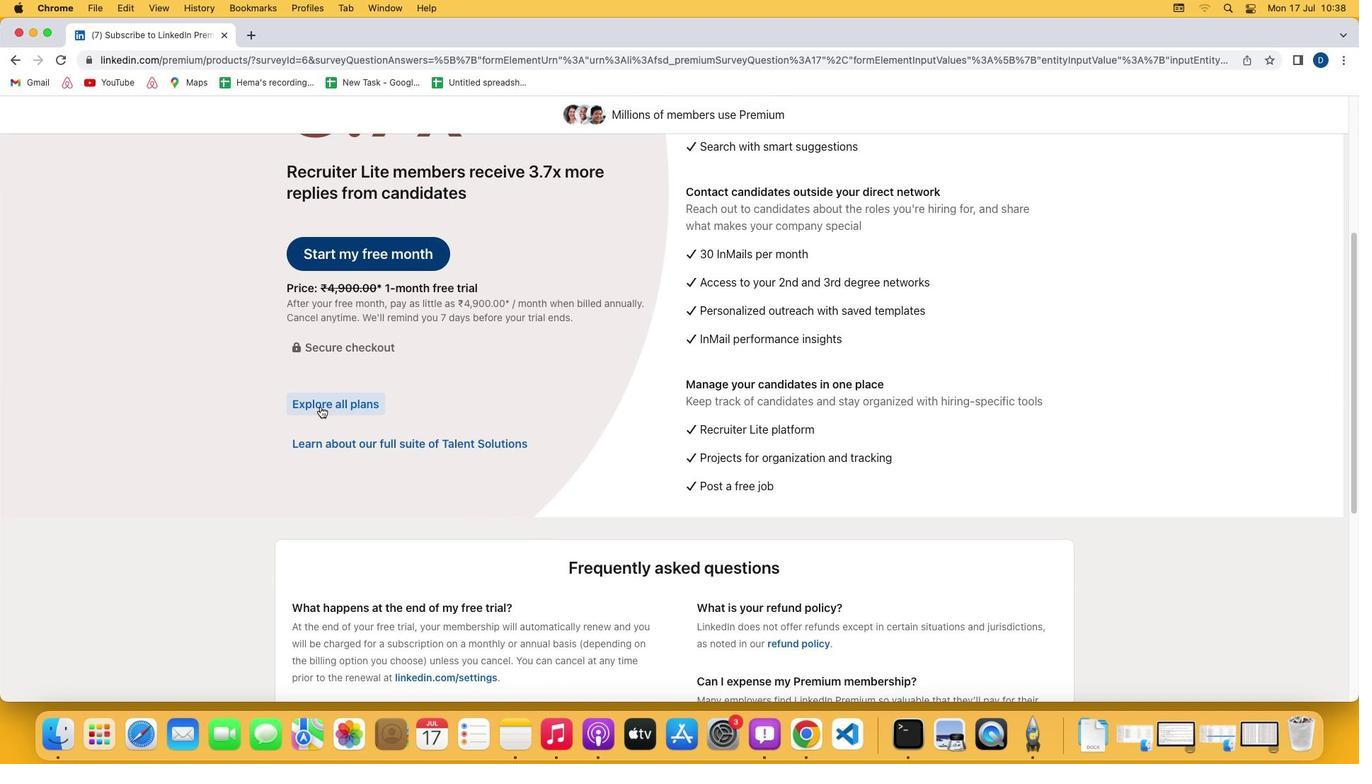 
Action: Mouse pressed left at (320, 407)
Screenshot: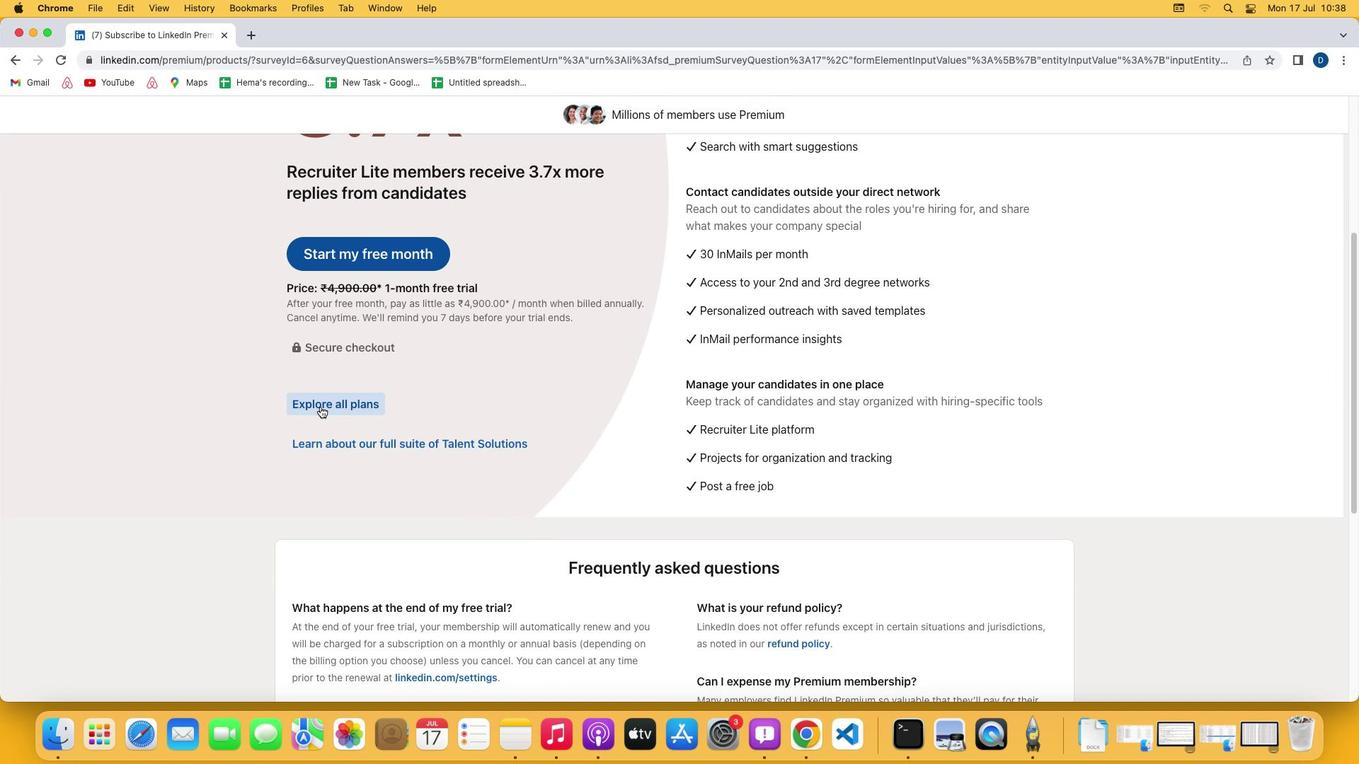 
Action: Mouse moved to (361, 578)
Screenshot: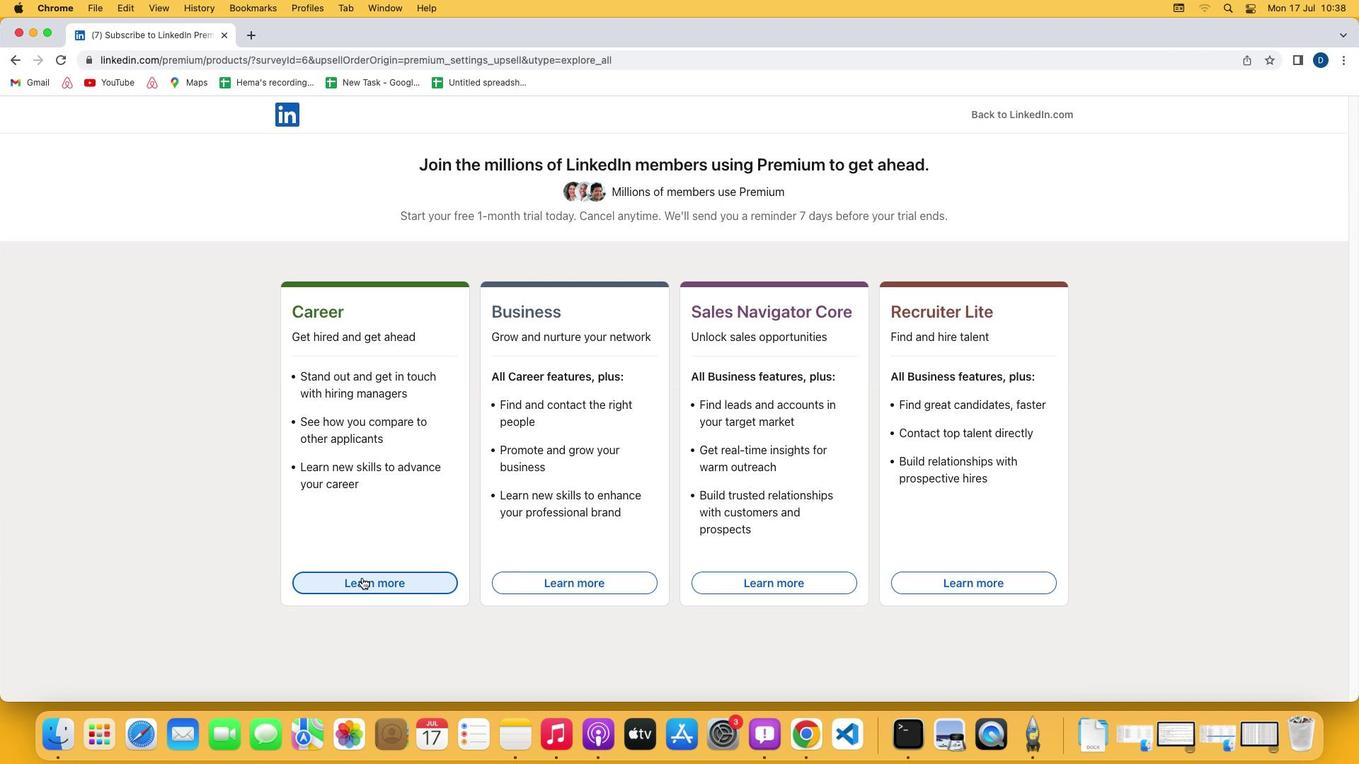 
Action: Mouse pressed left at (361, 578)
Screenshot: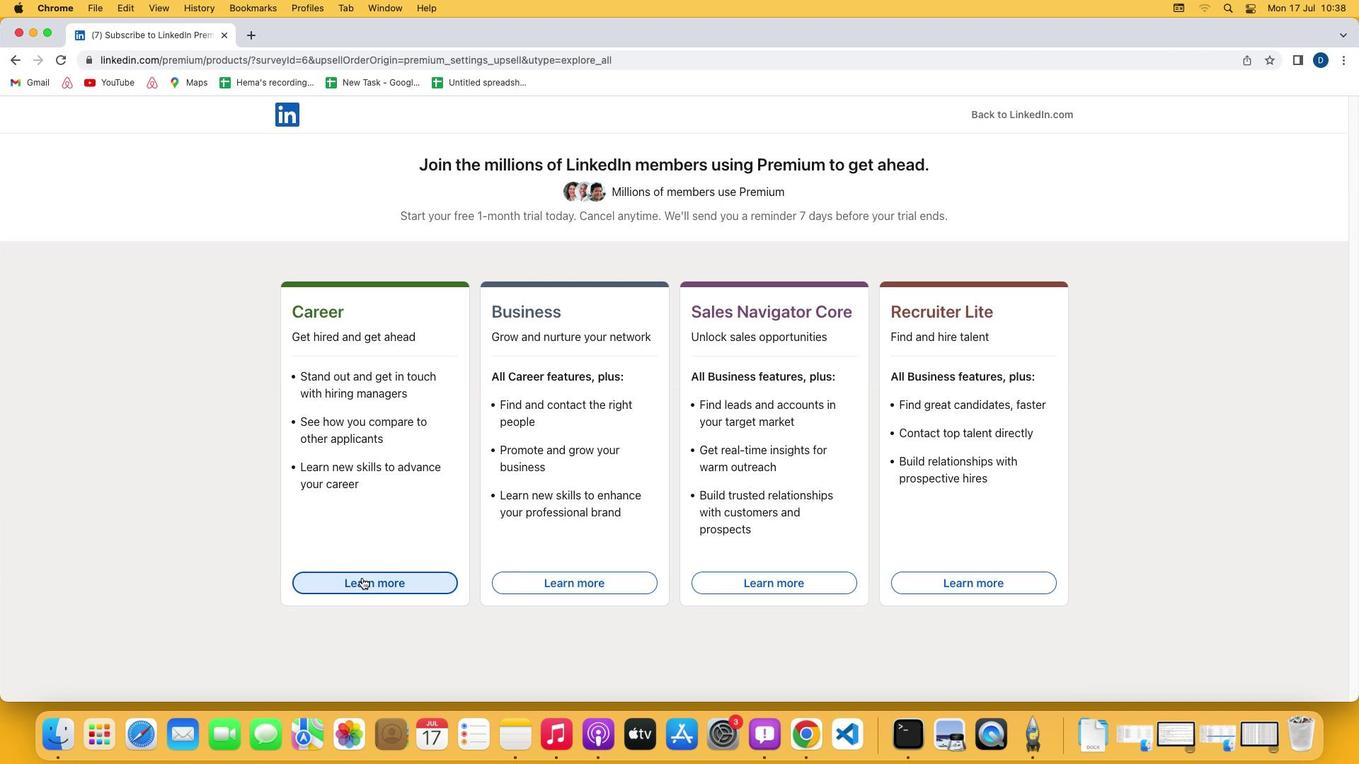 
